 Task: Request reviews from specific collaborators or teams.
Action: Mouse moved to (1220, 70)
Screenshot: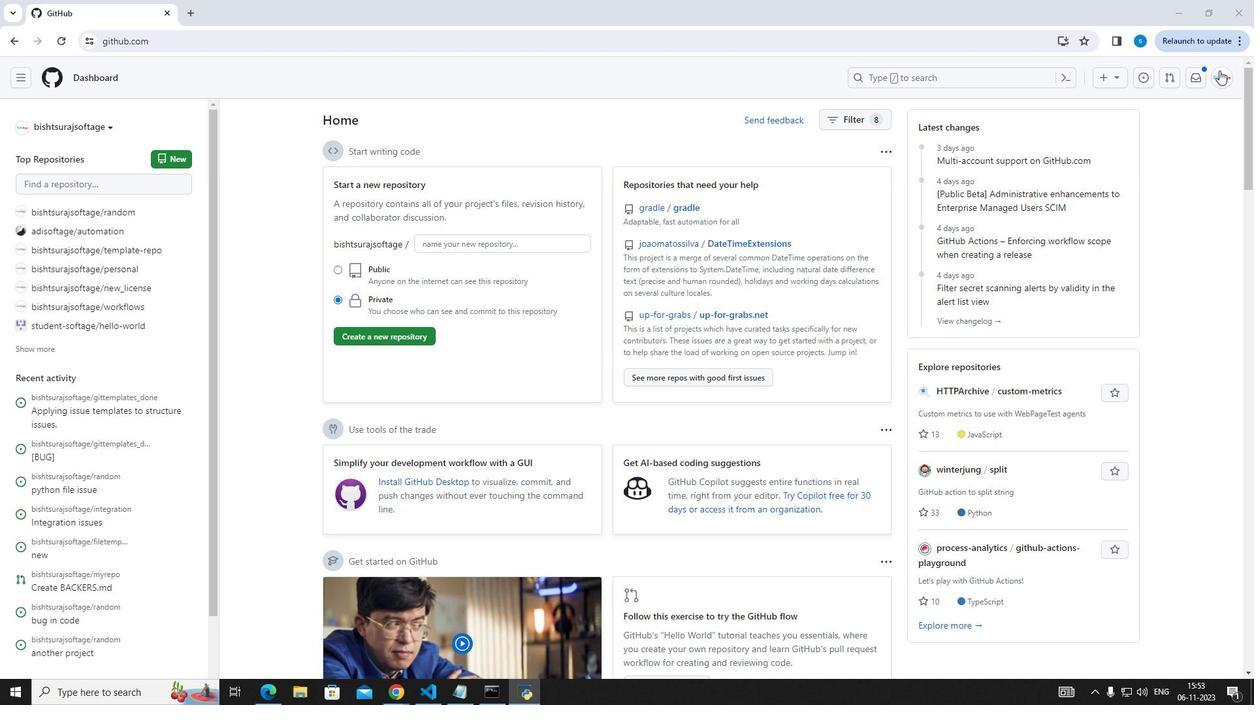
Action: Mouse pressed left at (1220, 70)
Screenshot: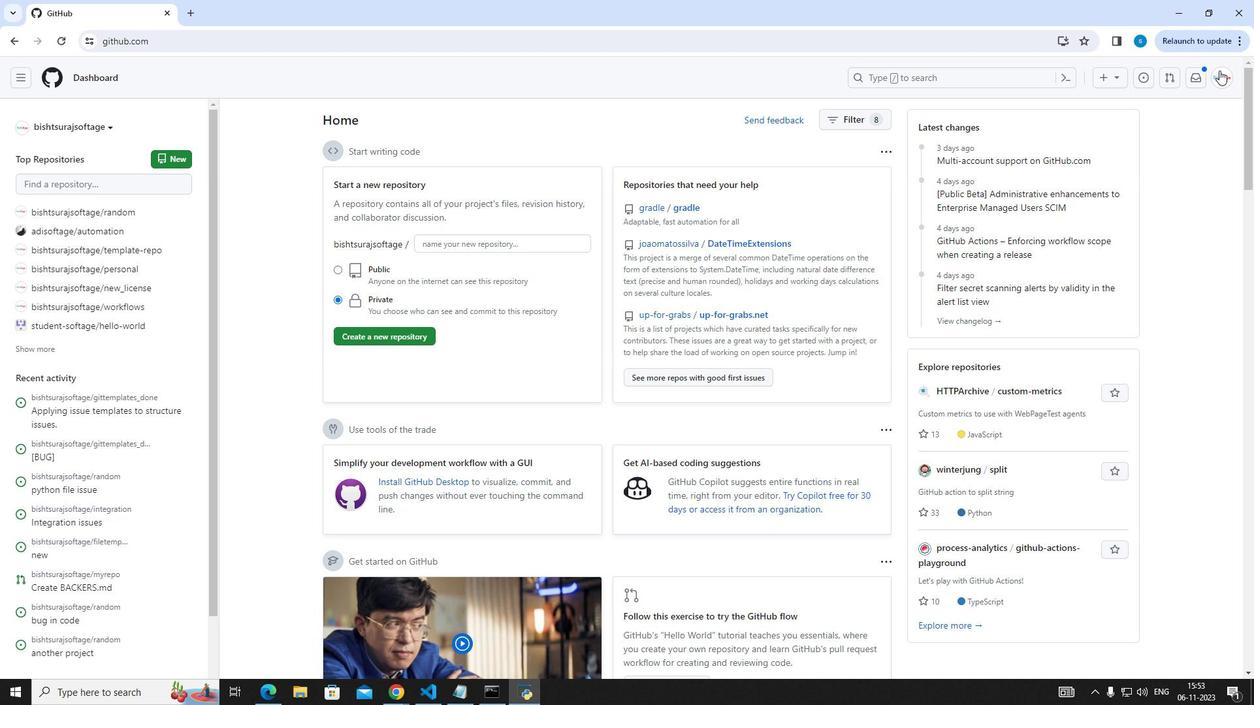 
Action: Mouse moved to (1173, 201)
Screenshot: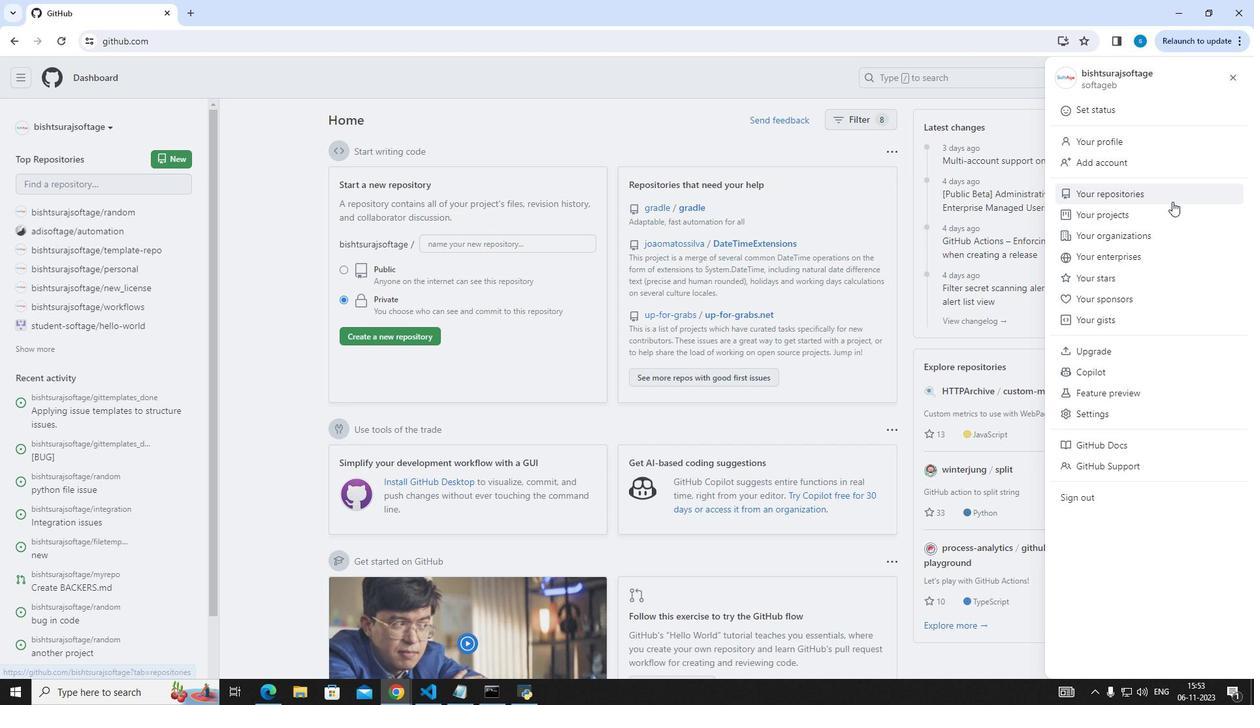 
Action: Mouse pressed left at (1173, 201)
Screenshot: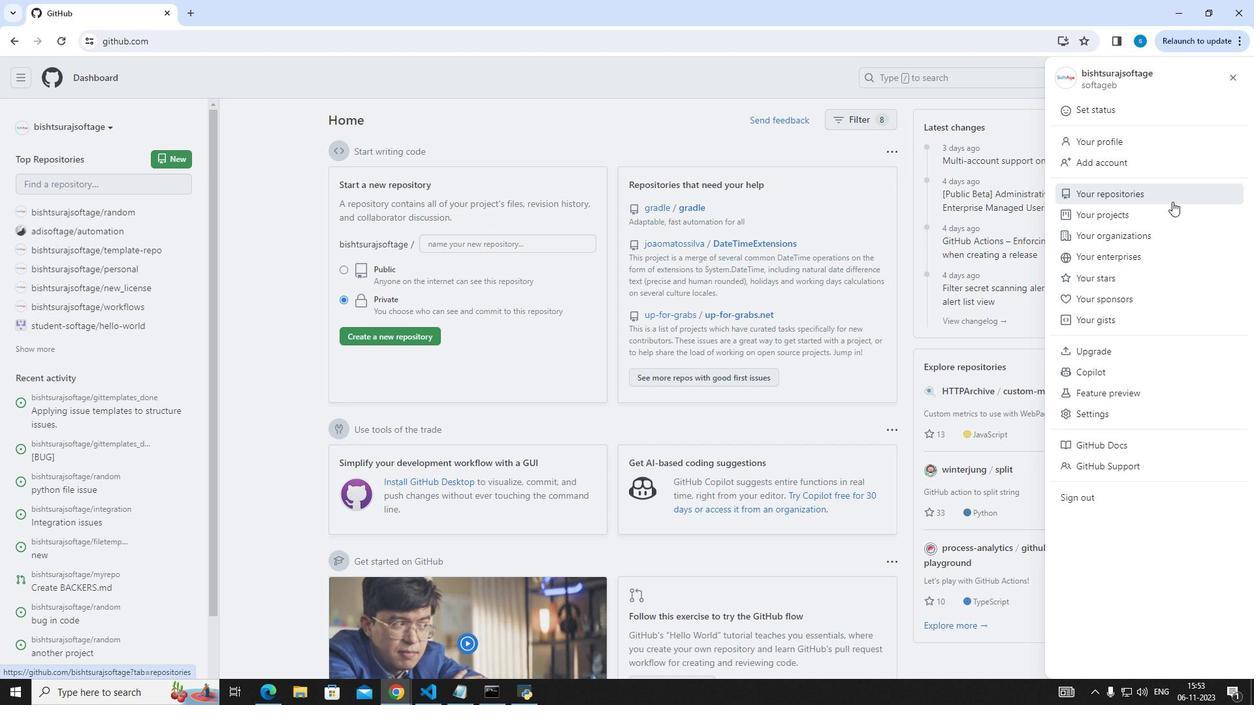 
Action: Mouse moved to (703, 318)
Screenshot: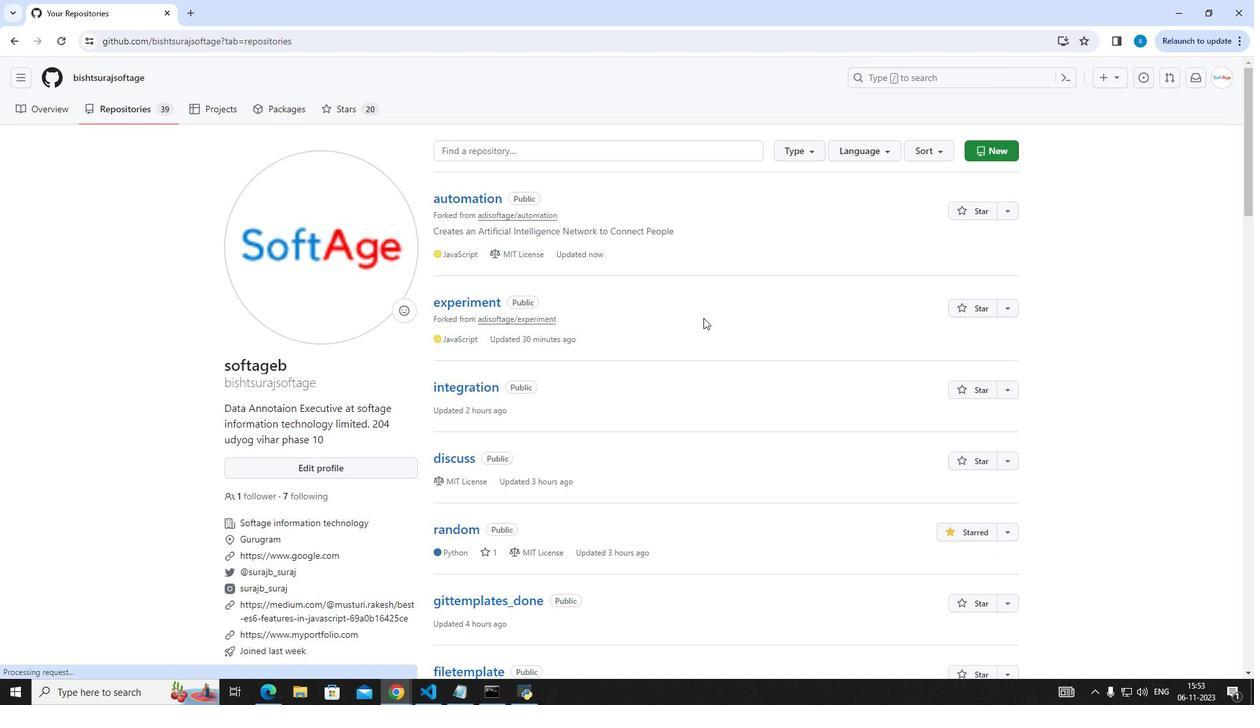 
Action: Mouse scrolled (703, 317) with delta (0, 0)
Screenshot: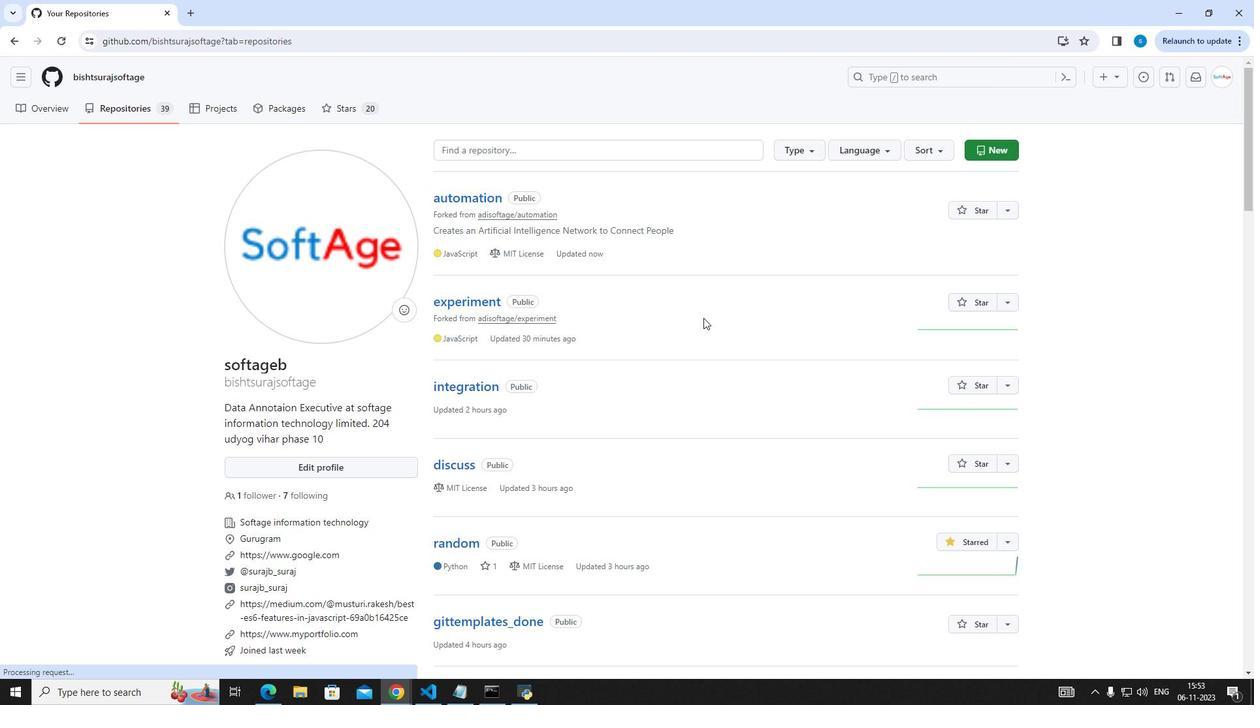 
Action: Mouse scrolled (703, 317) with delta (0, 0)
Screenshot: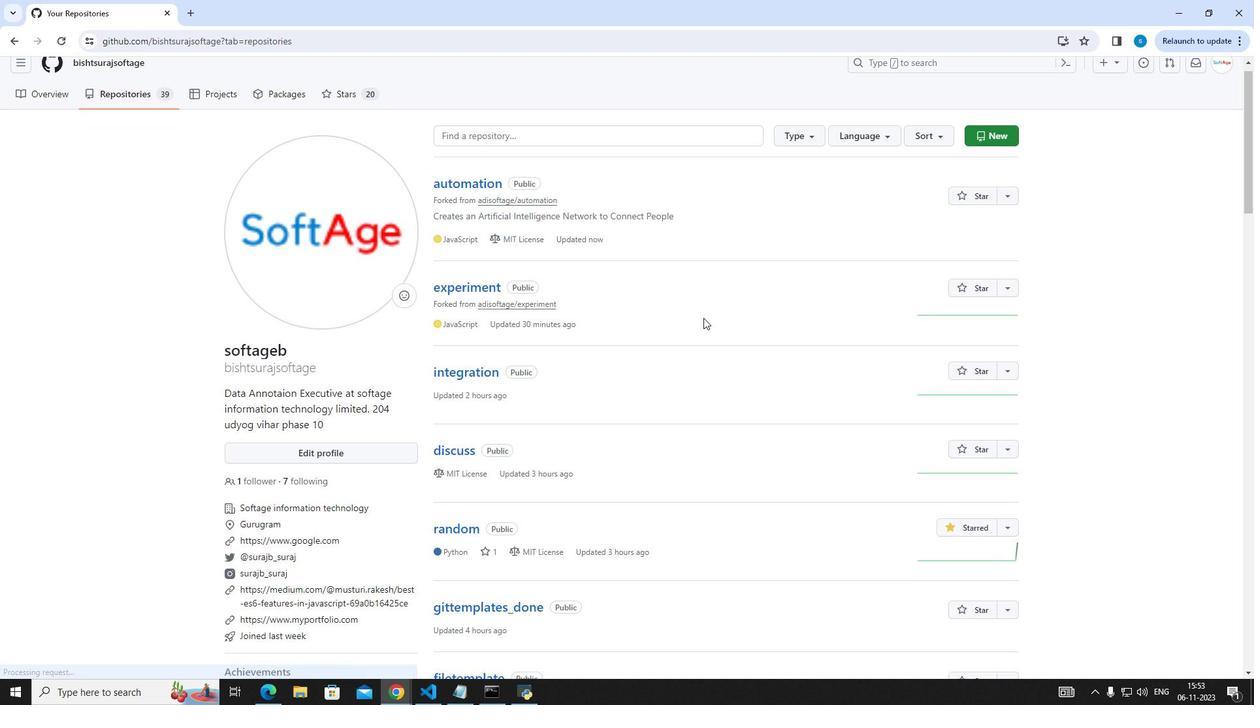 
Action: Mouse scrolled (703, 318) with delta (0, 0)
Screenshot: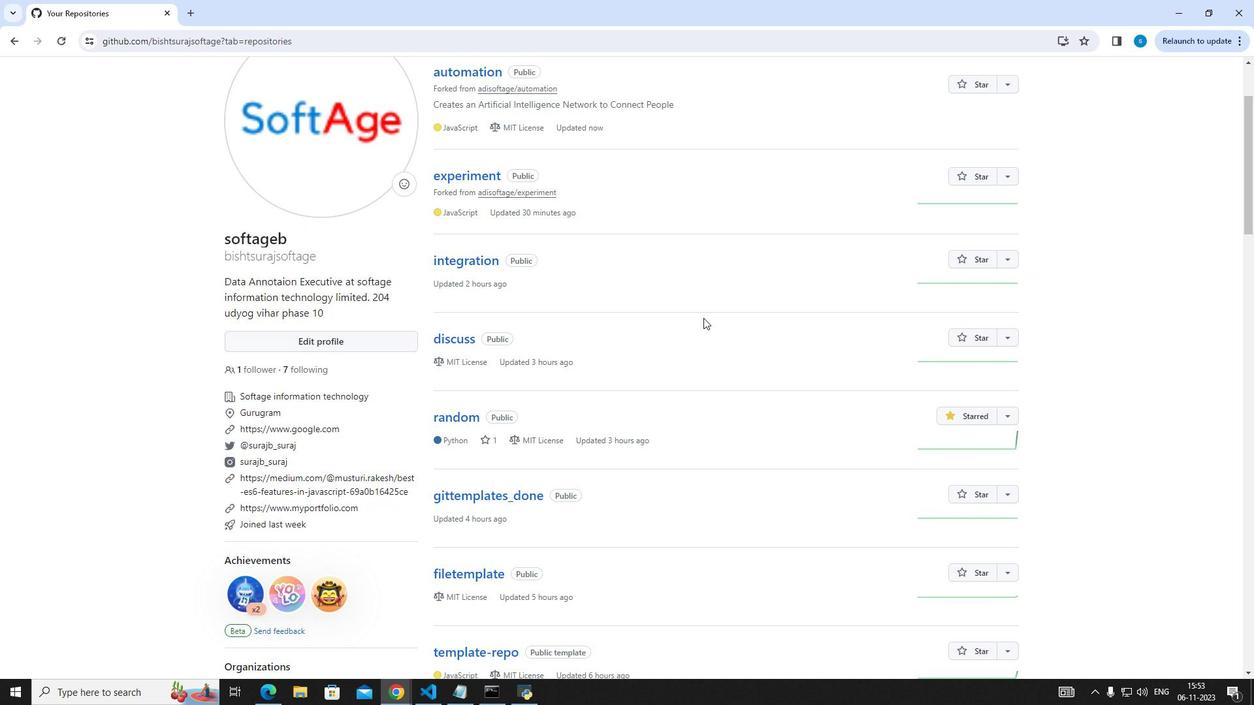 
Action: Mouse scrolled (703, 318) with delta (0, 0)
Screenshot: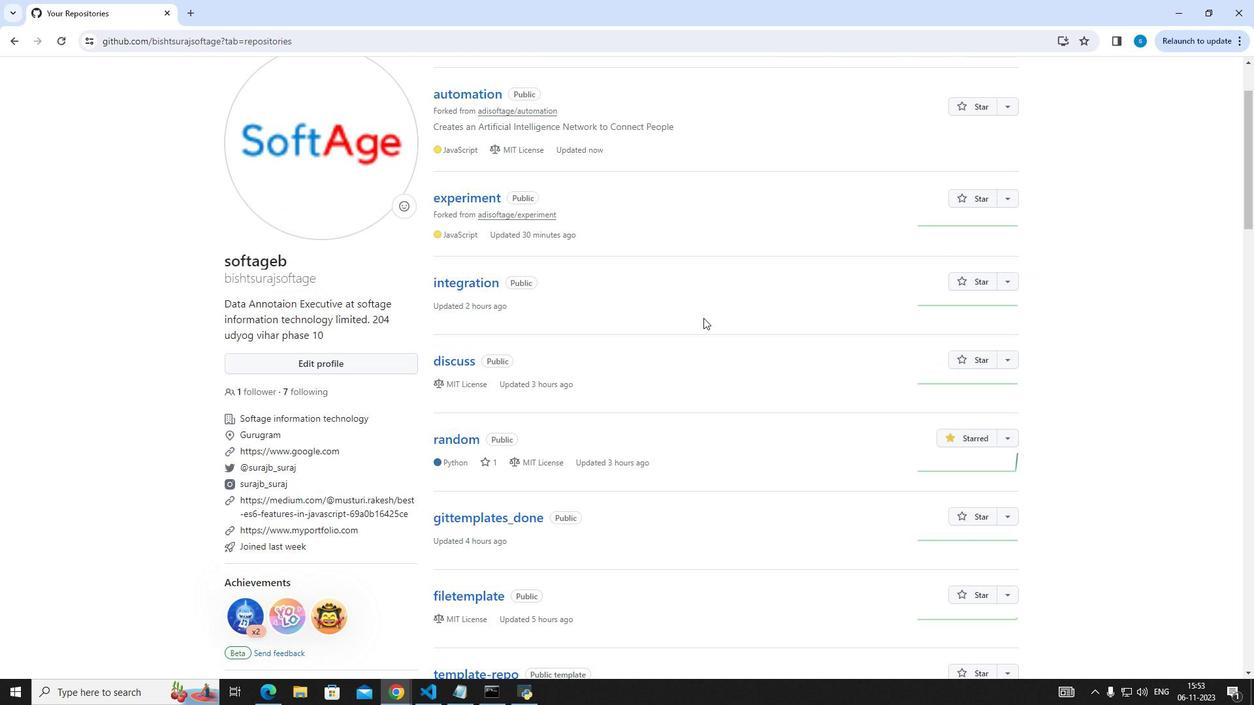 
Action: Mouse scrolled (703, 318) with delta (0, 0)
Screenshot: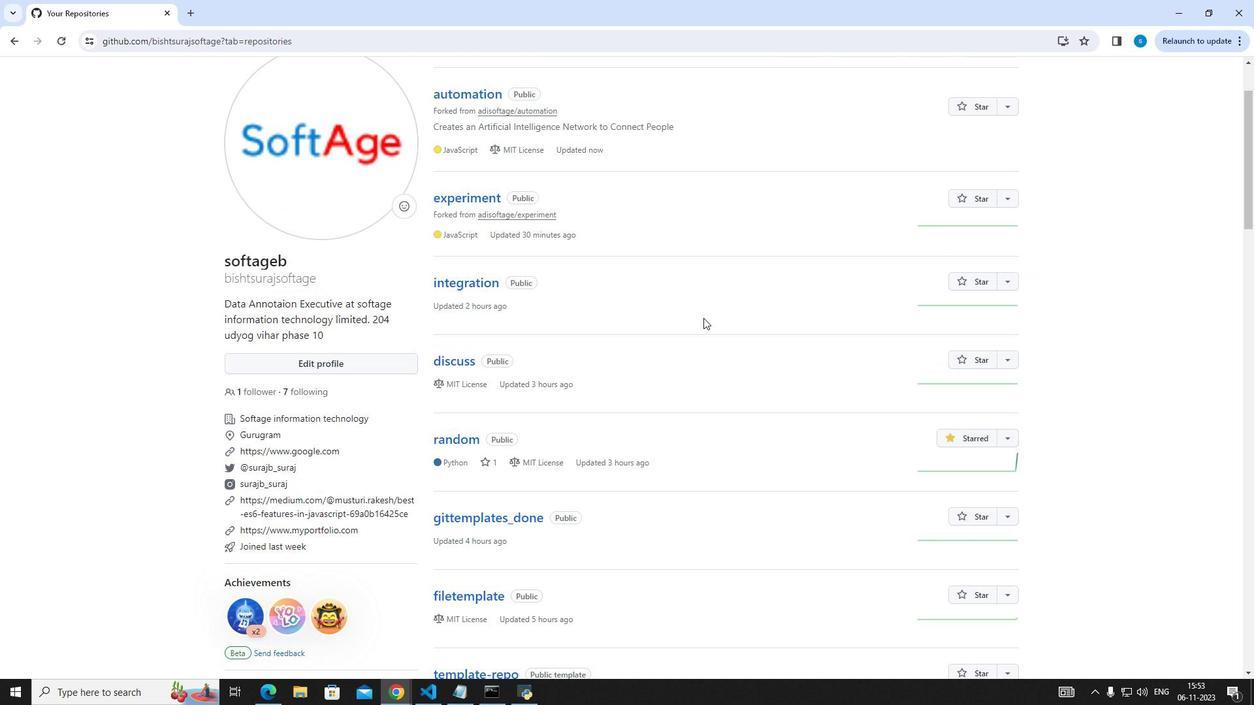 
Action: Mouse moved to (441, 195)
Screenshot: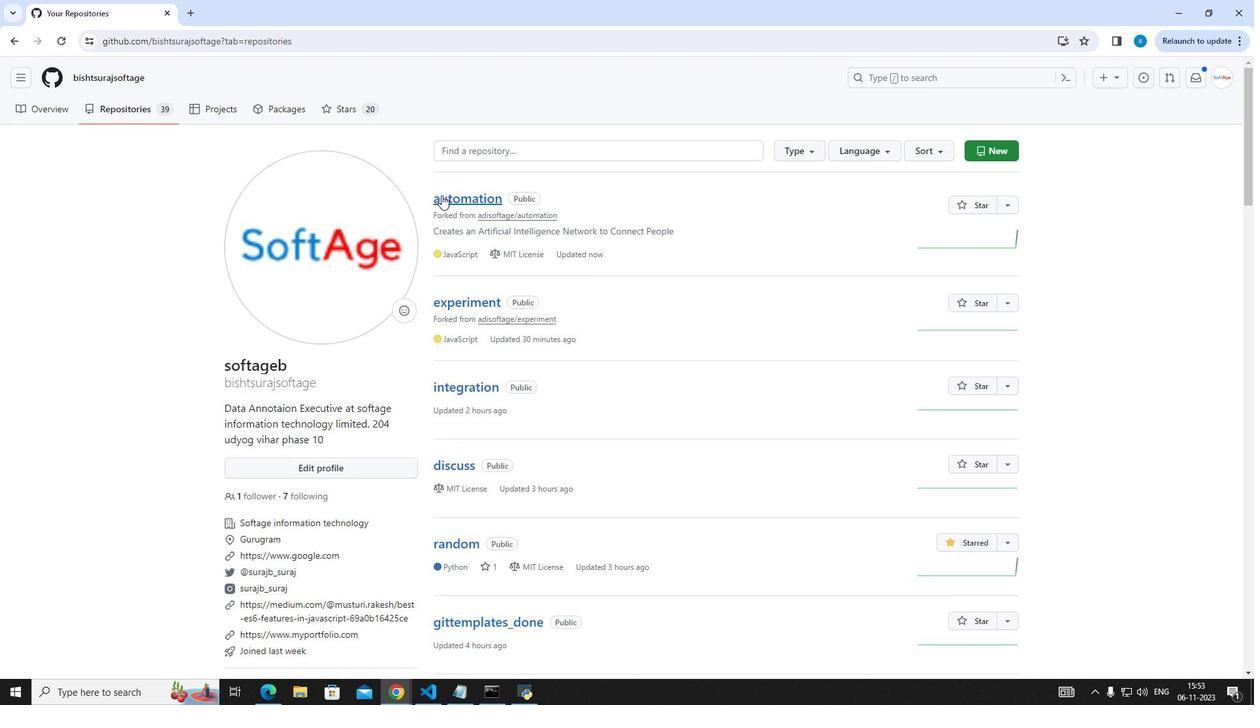 
Action: Mouse pressed left at (441, 195)
Screenshot: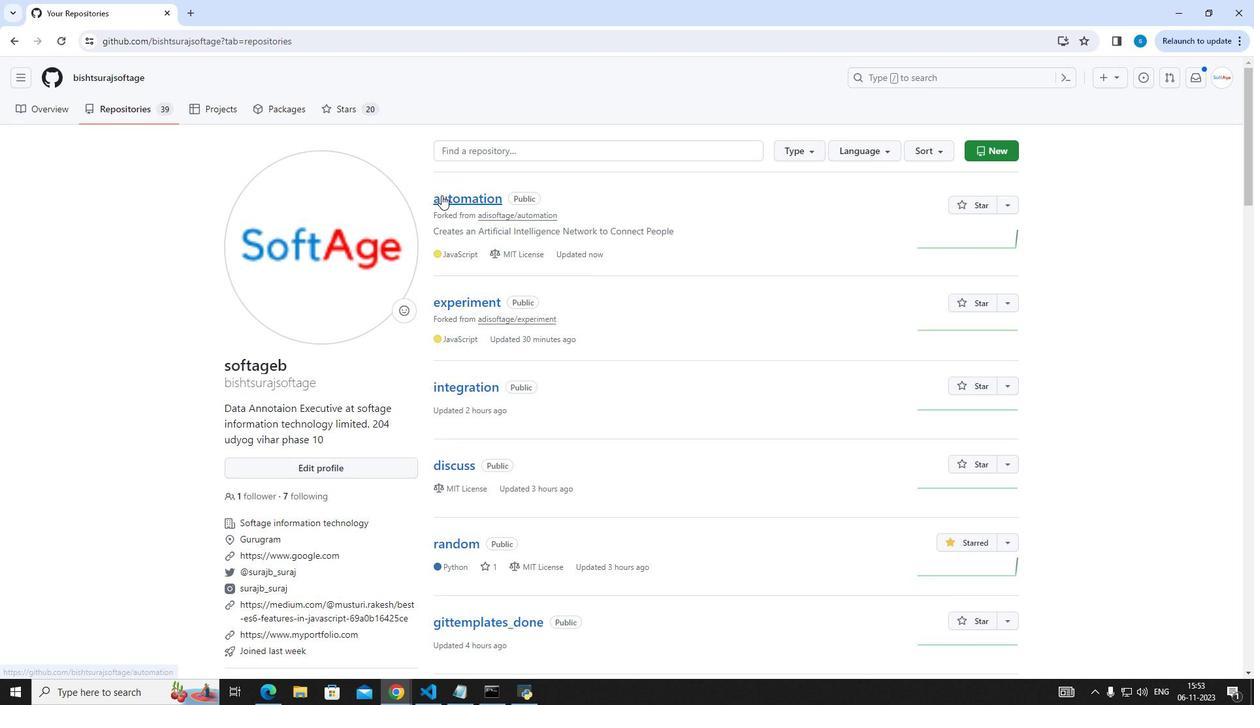 
Action: Mouse moved to (314, 203)
Screenshot: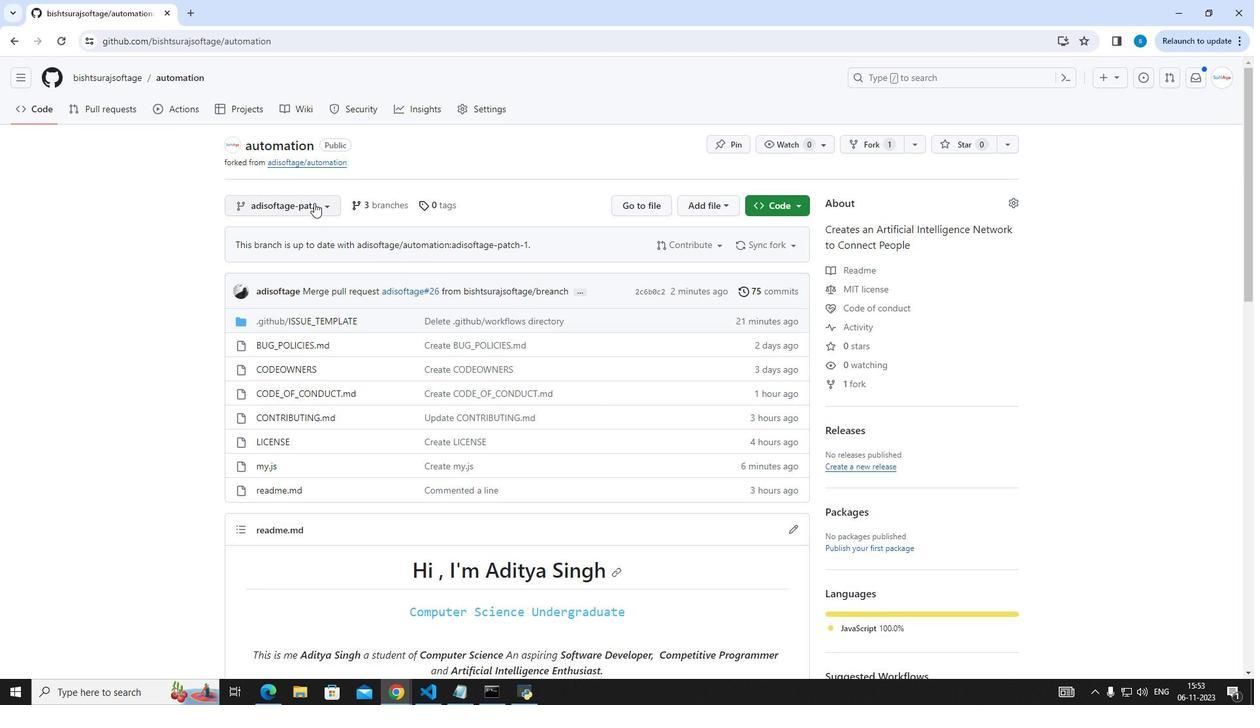 
Action: Mouse pressed left at (314, 203)
Screenshot: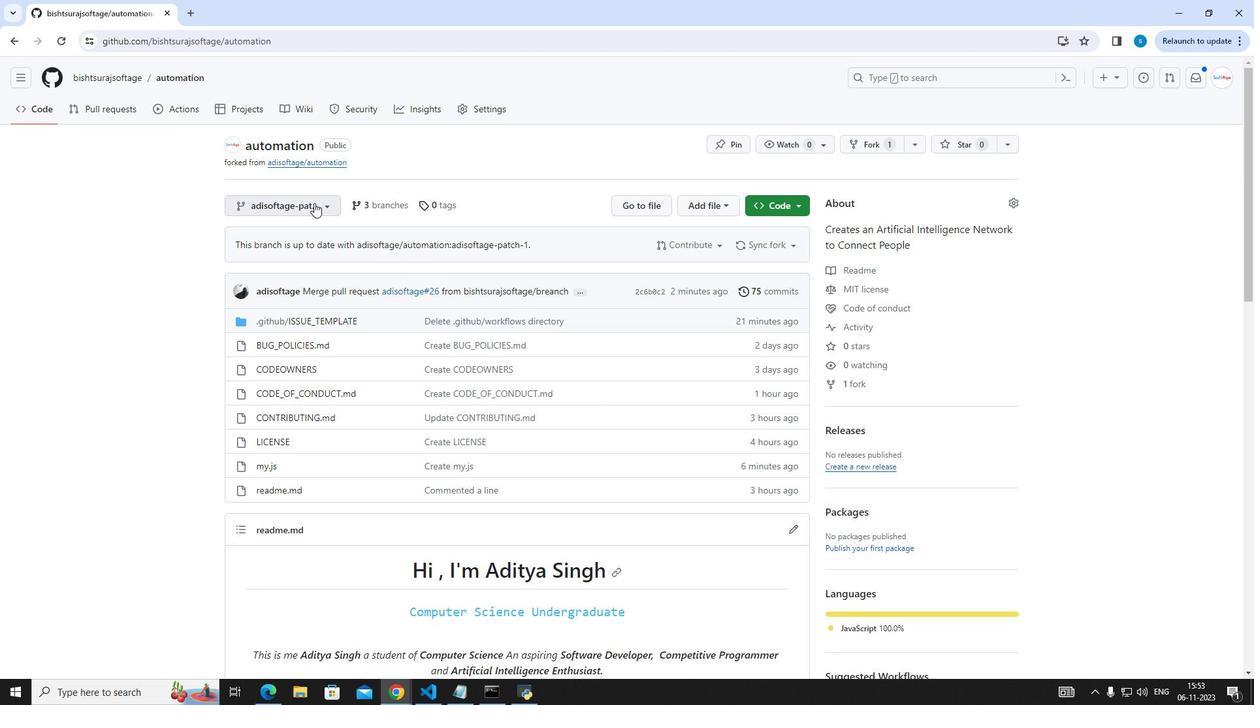 
Action: Mouse moved to (313, 273)
Screenshot: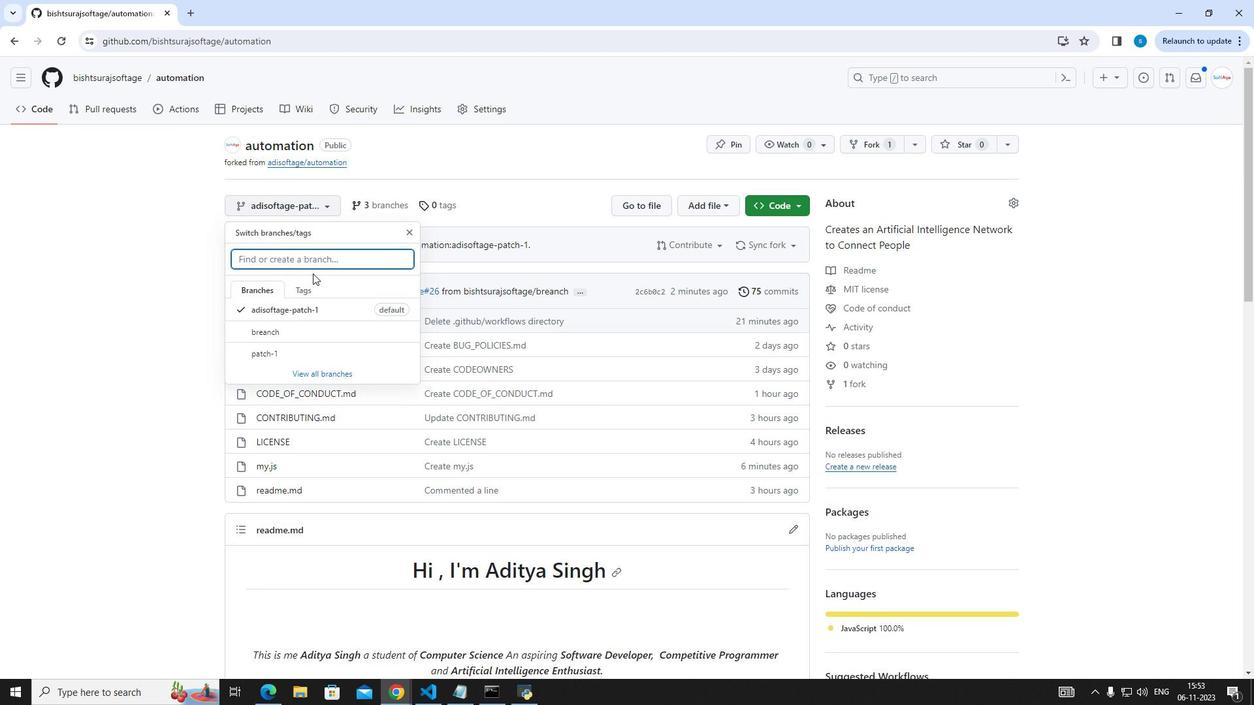 
Action: Key pressed new
Screenshot: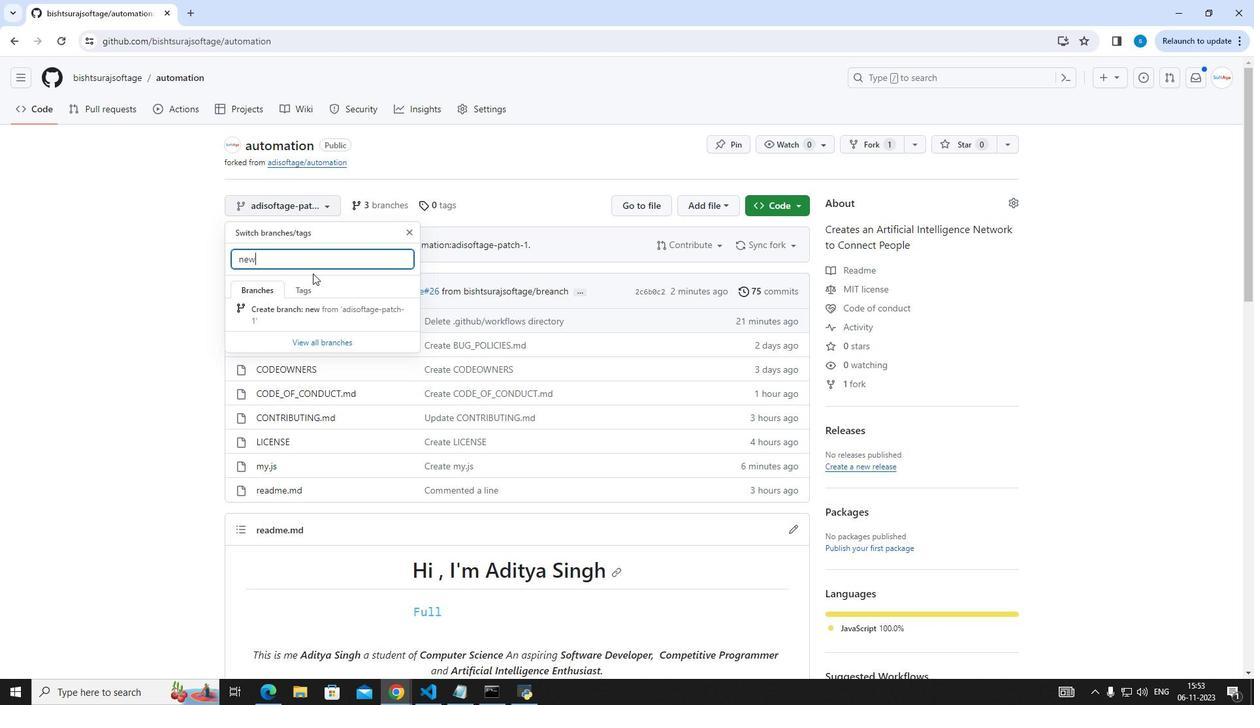 
Action: Mouse moved to (271, 306)
Screenshot: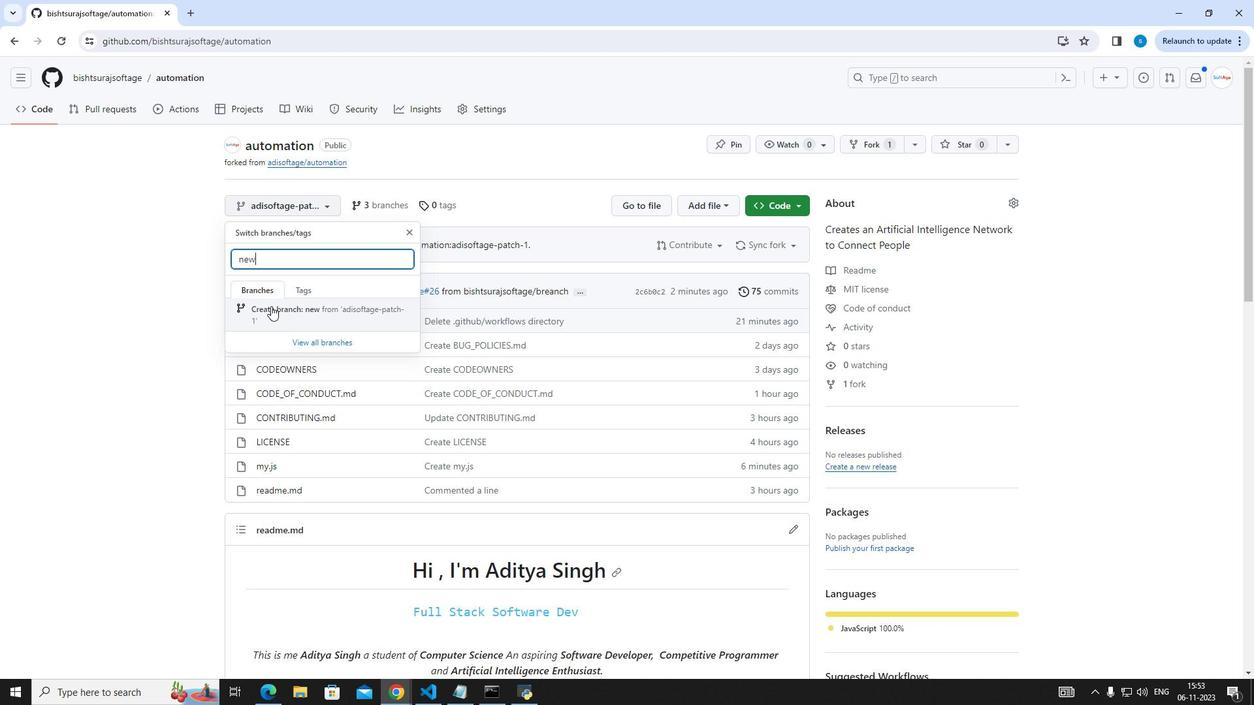 
Action: Mouse pressed left at (271, 306)
Screenshot: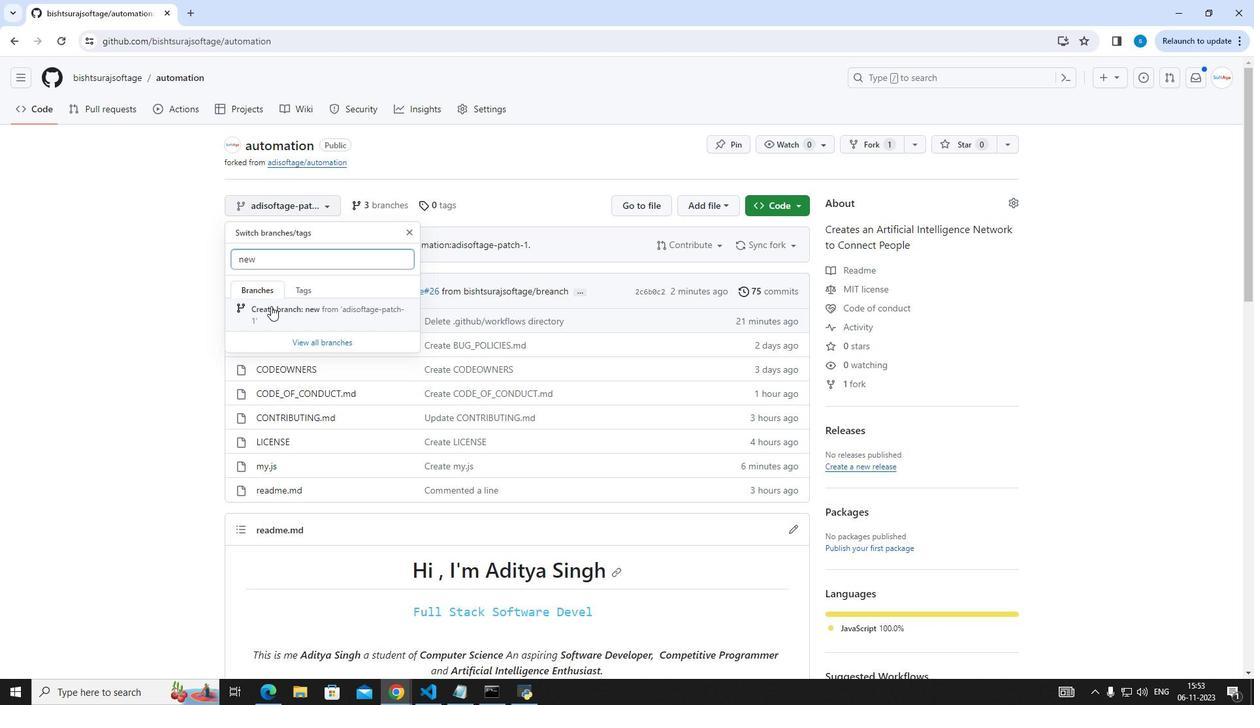 
Action: Mouse moved to (263, 509)
Screenshot: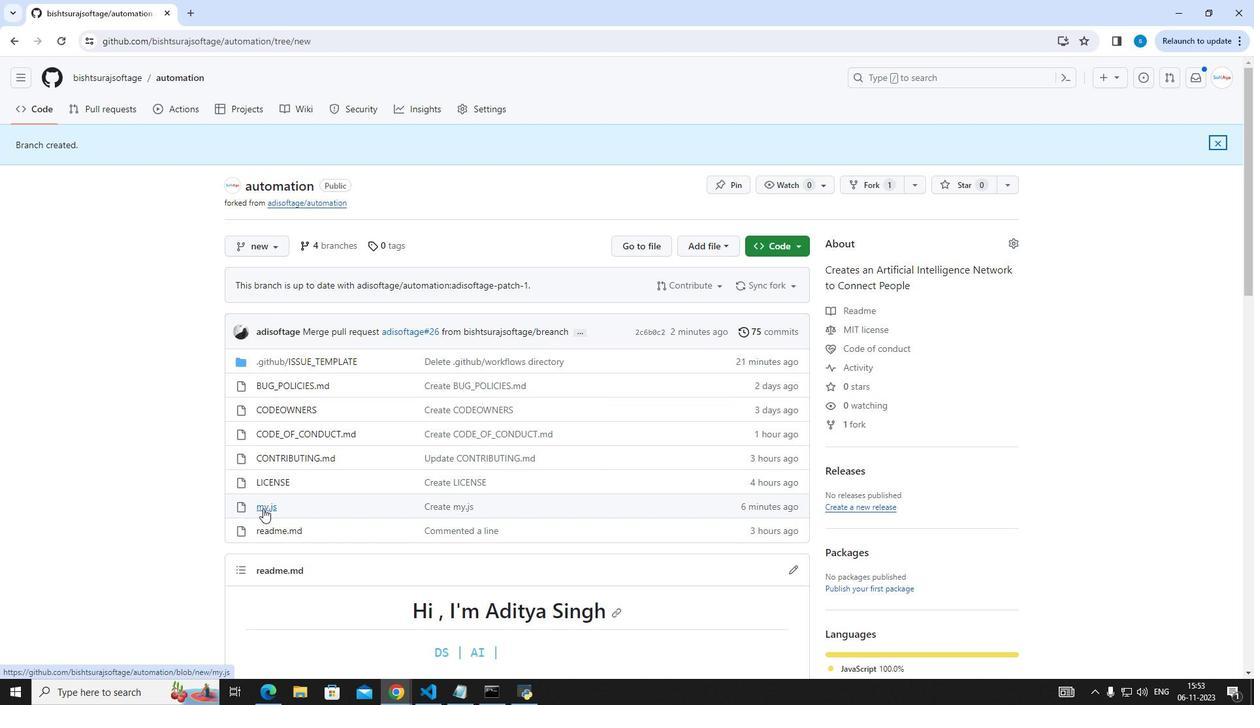 
Action: Mouse pressed left at (263, 509)
Screenshot: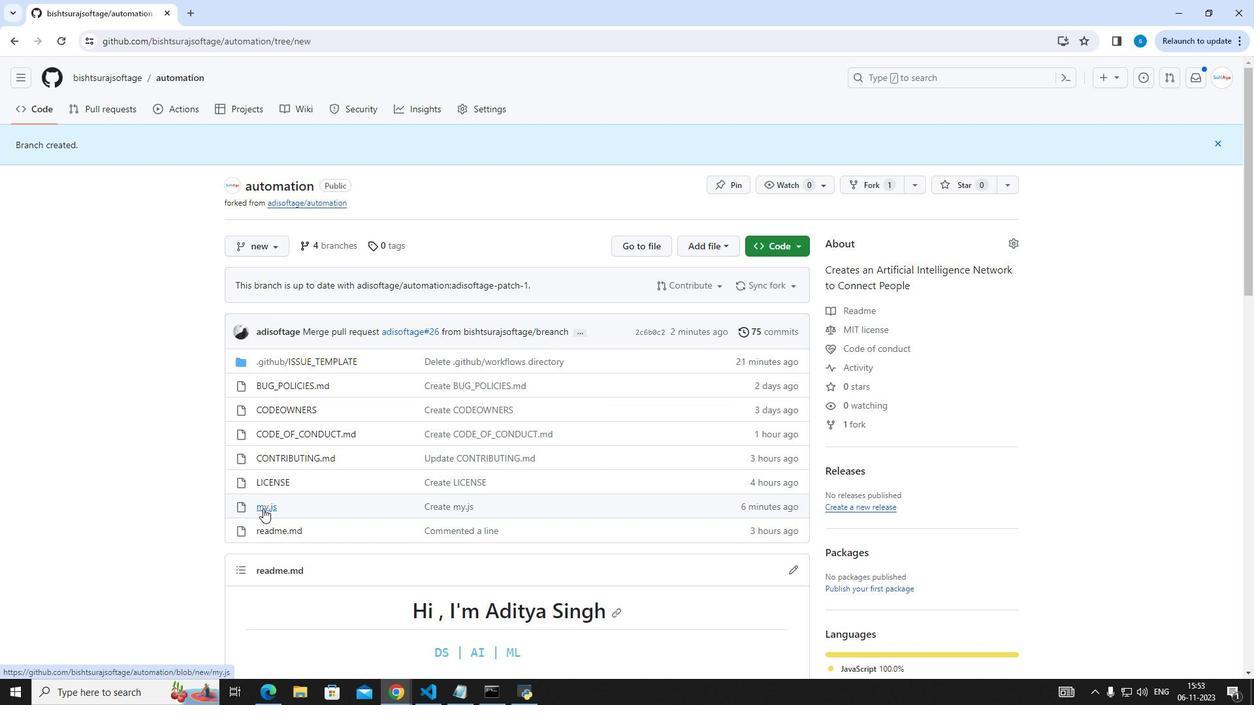 
Action: Mouse moved to (1174, 222)
Screenshot: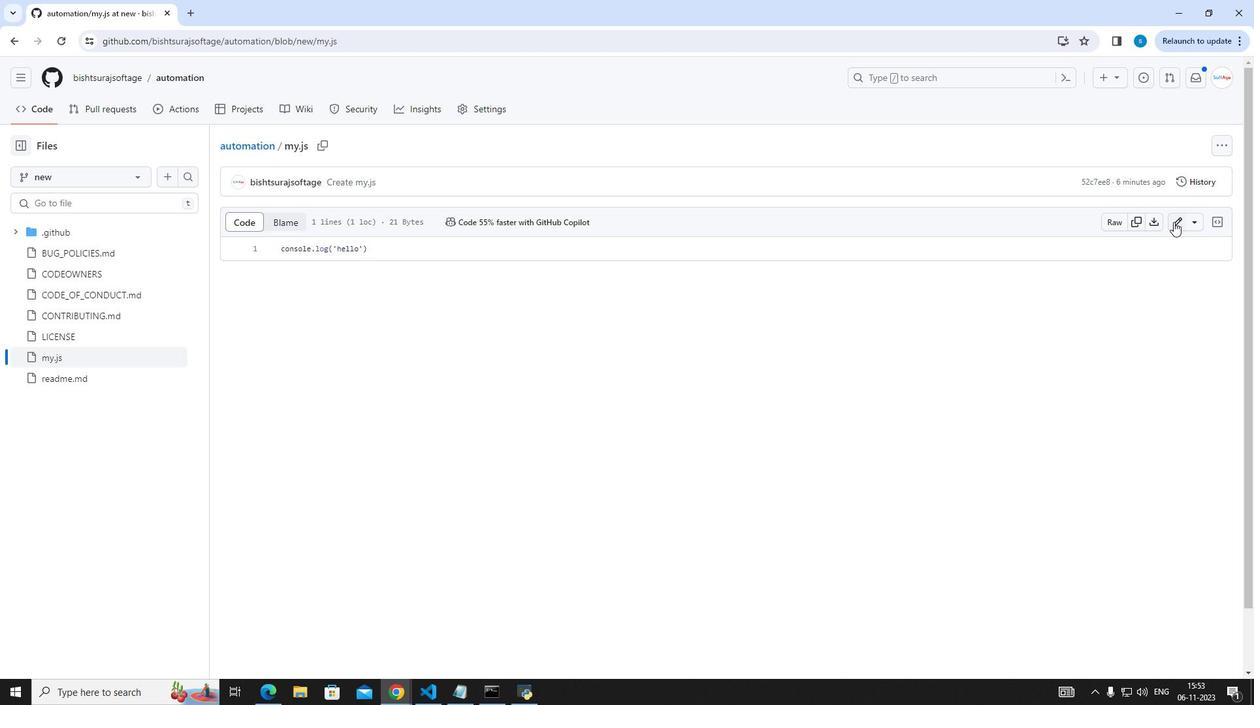 
Action: Mouse pressed left at (1174, 222)
Screenshot: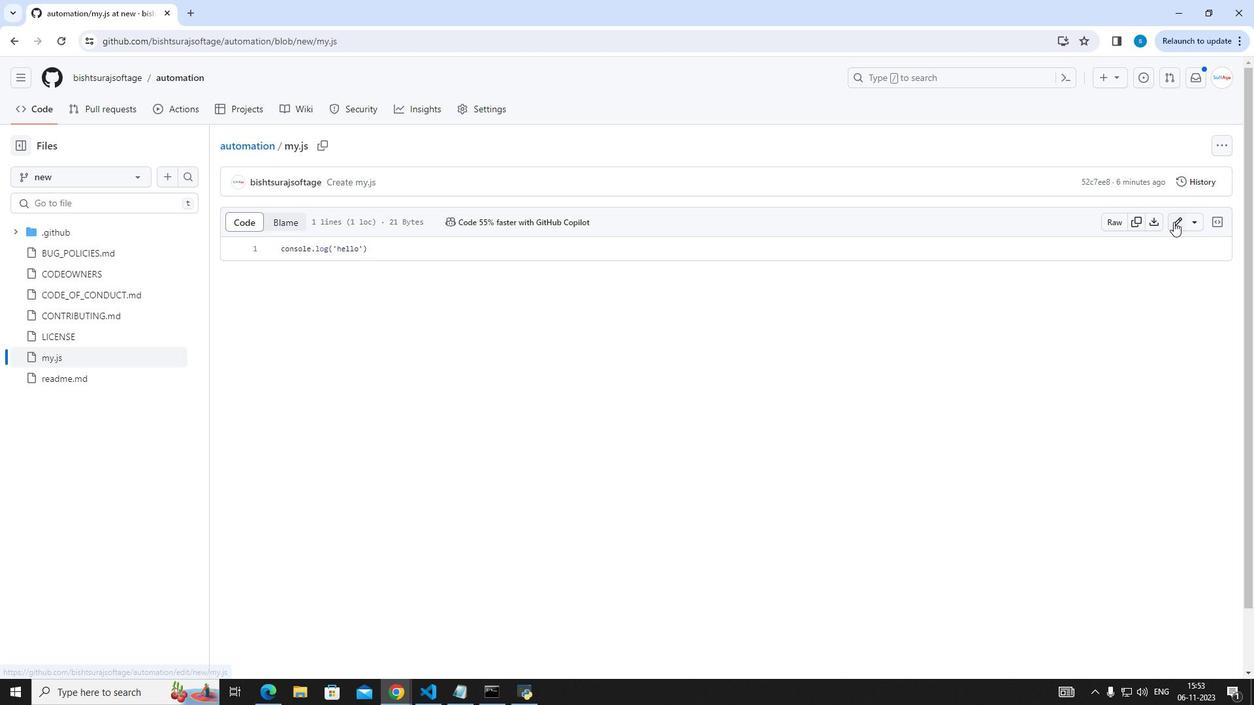 
Action: Mouse moved to (751, 339)
Screenshot: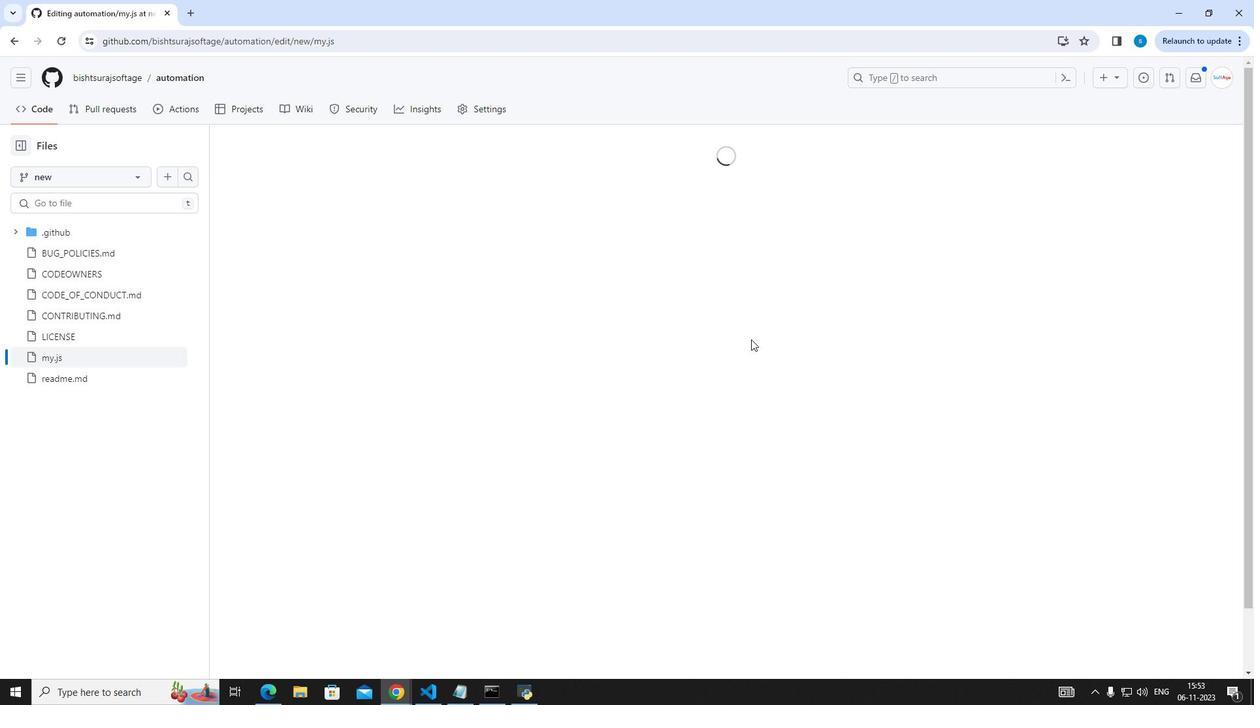 
Action: Key pressed <Key.down>console.log<Key.shift_r>('created<Key.space>nw<Key.backspace>ew<Key.space>bramch'<Key.shift_r>)
Screenshot: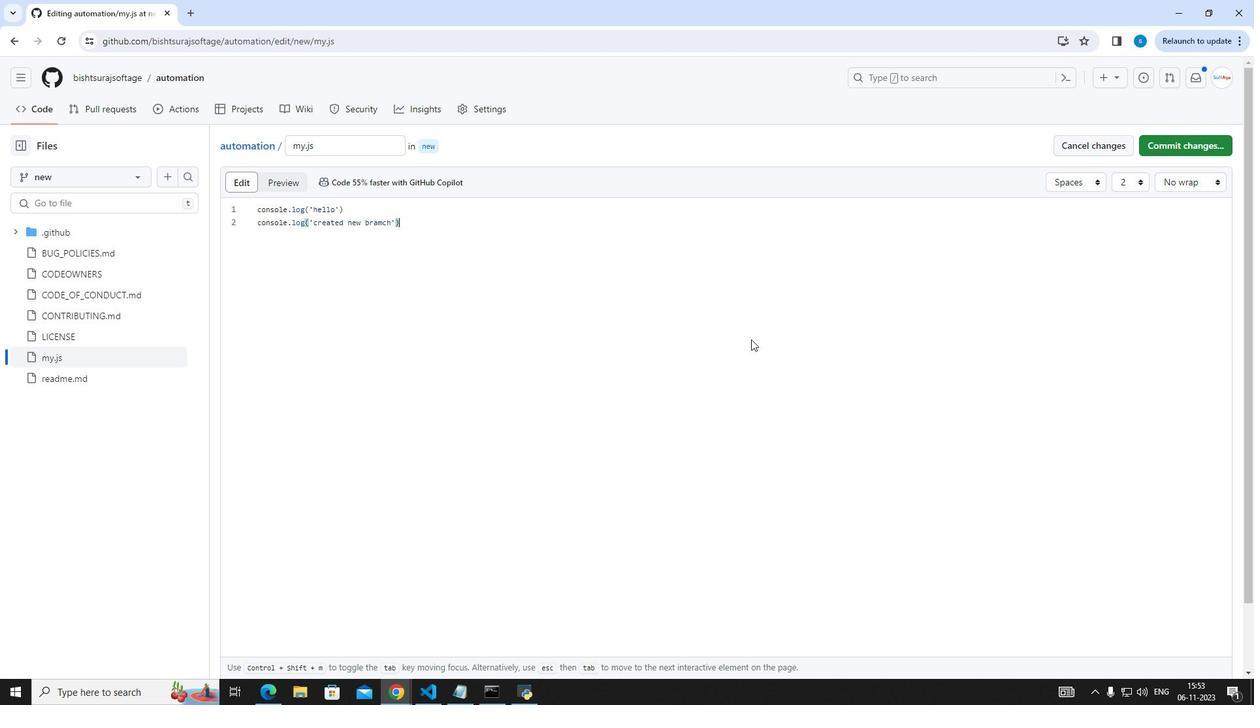 
Action: Mouse moved to (1179, 135)
Screenshot: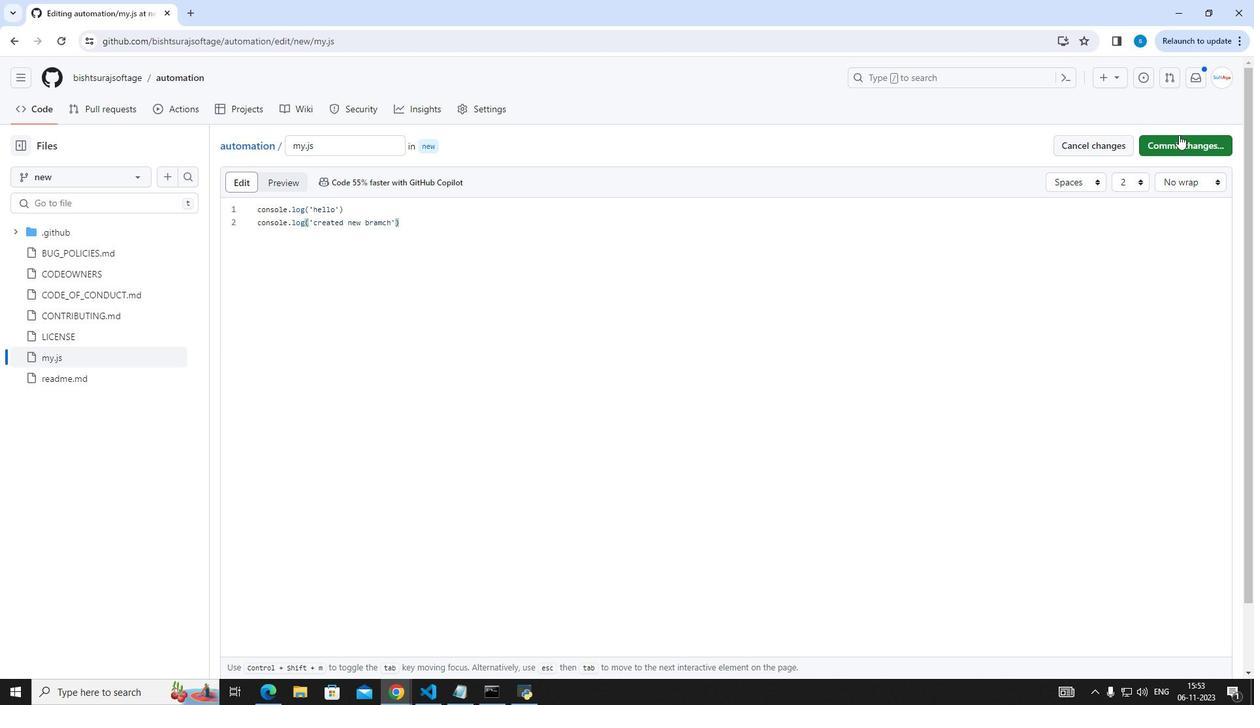 
Action: Mouse pressed left at (1179, 135)
Screenshot: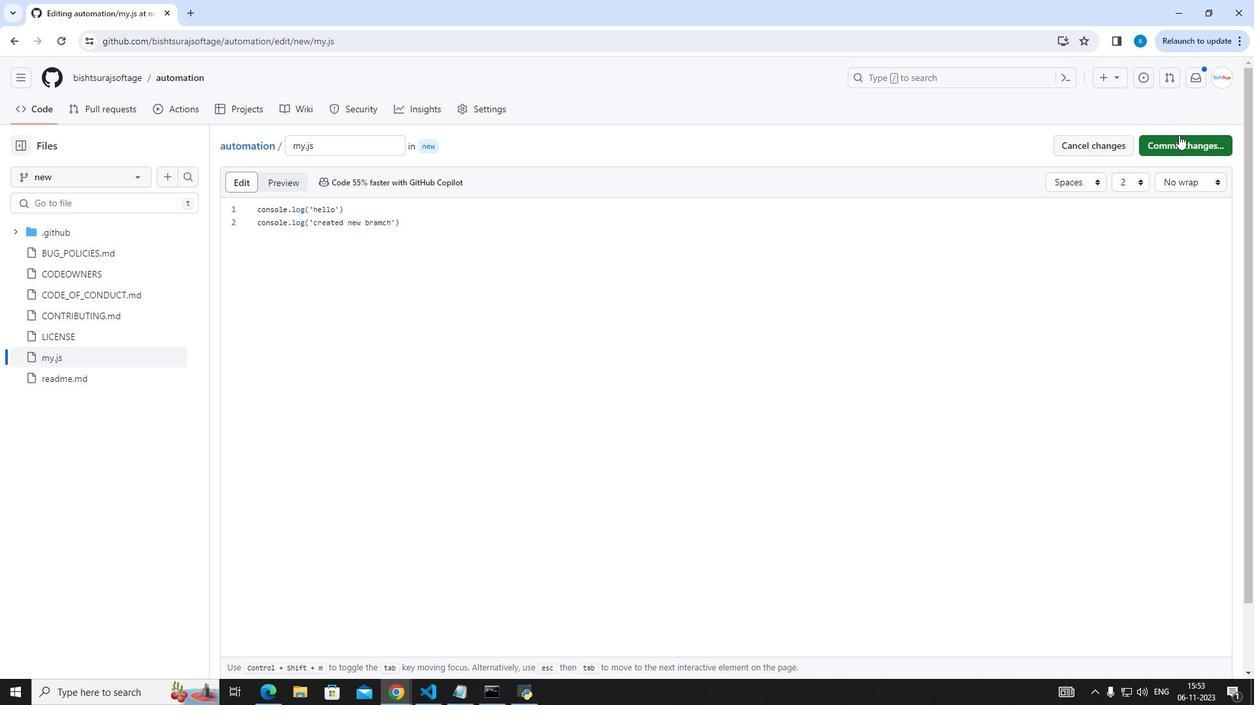 
Action: Mouse moved to (743, 506)
Screenshot: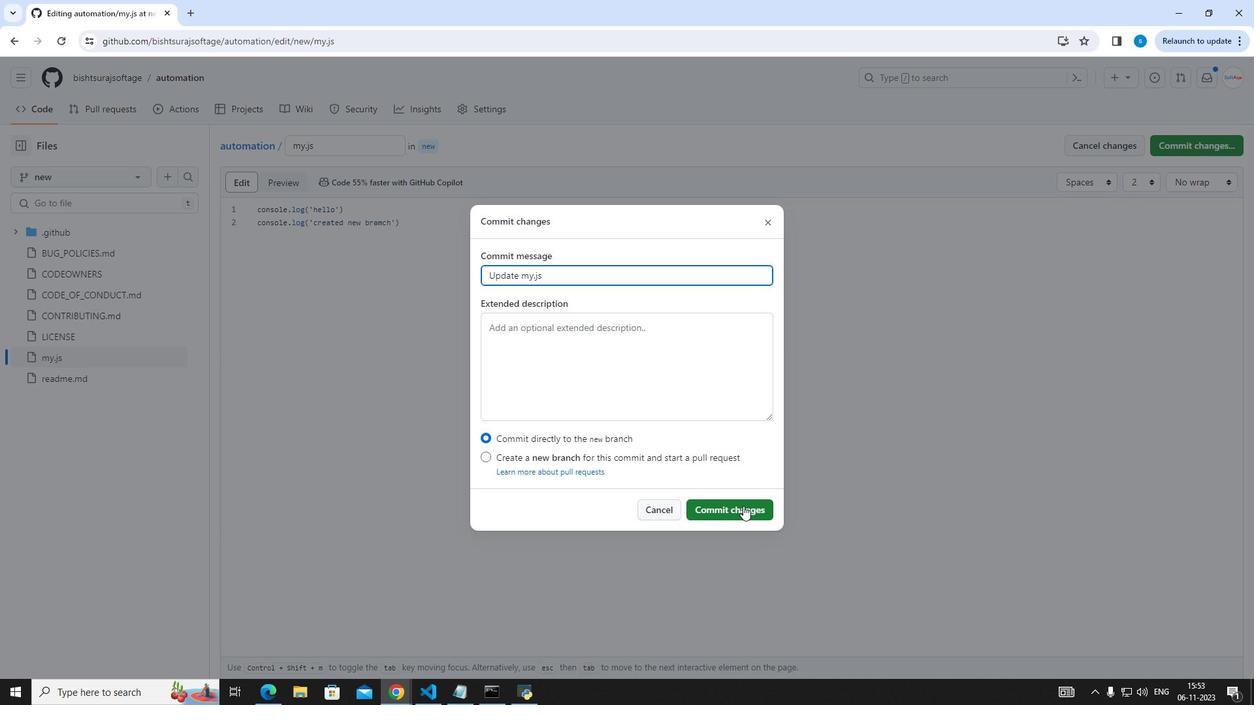 
Action: Mouse pressed left at (743, 506)
Screenshot: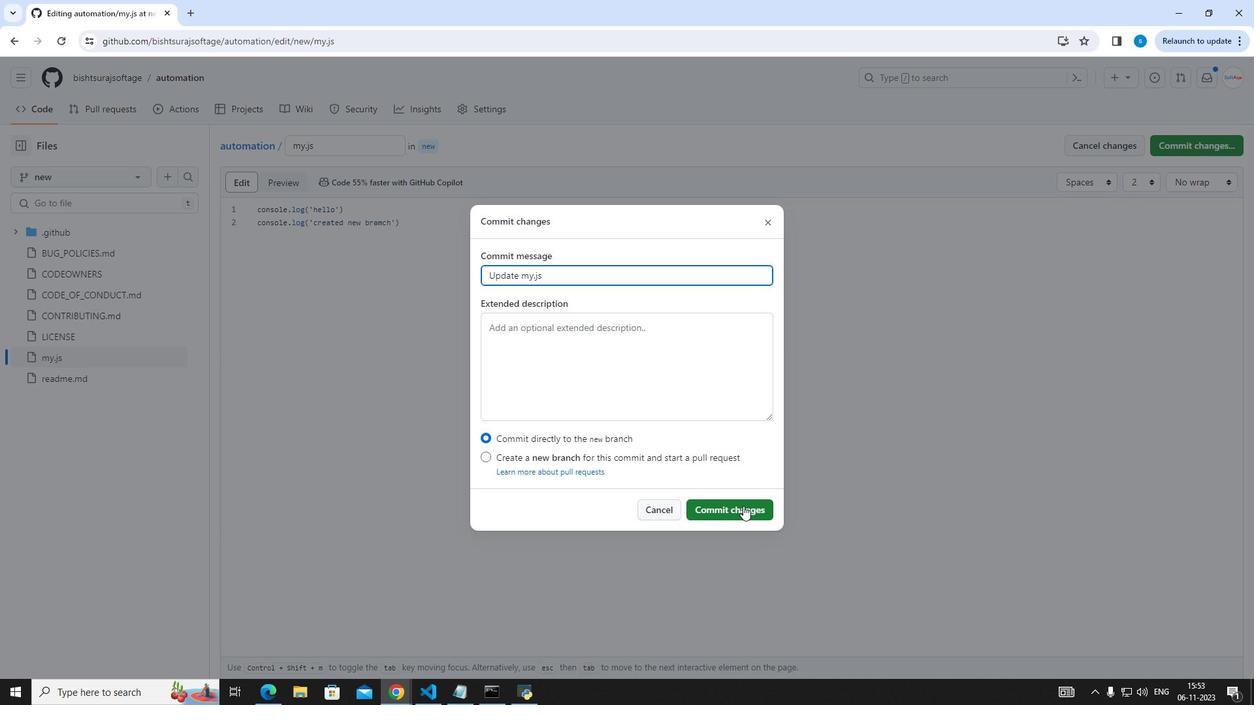 
Action: Mouse moved to (42, 107)
Screenshot: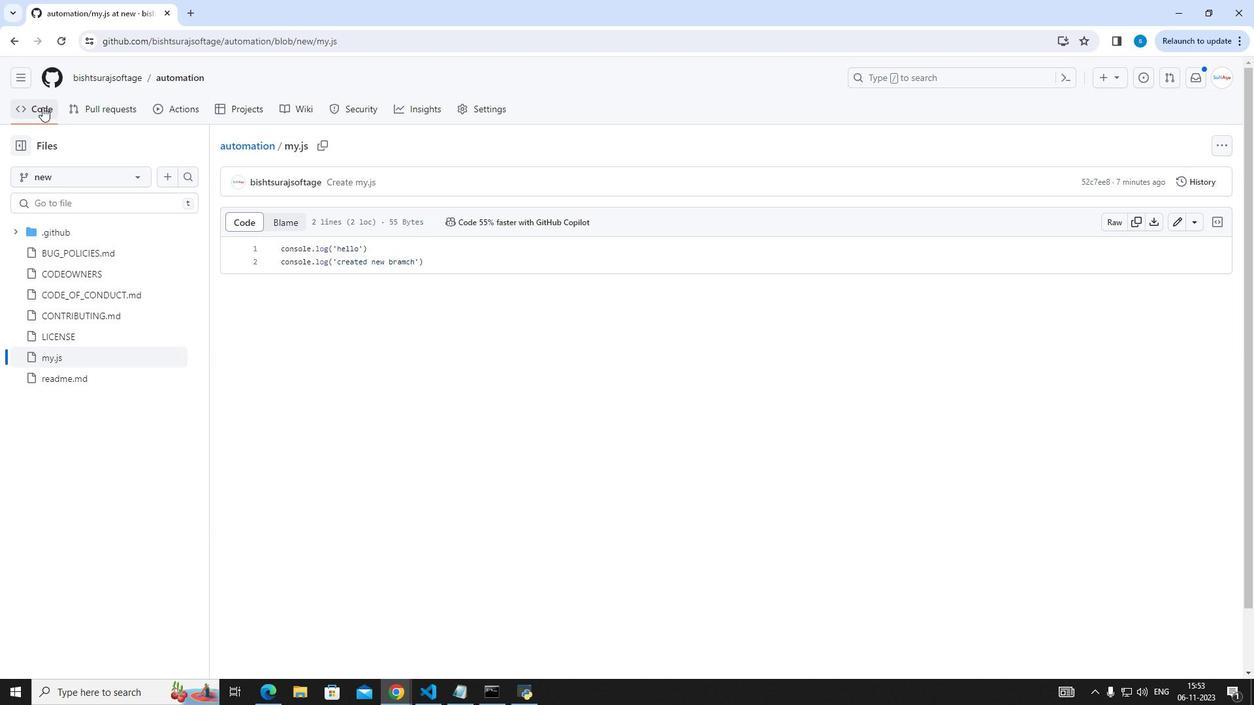 
Action: Mouse pressed left at (42, 107)
Screenshot: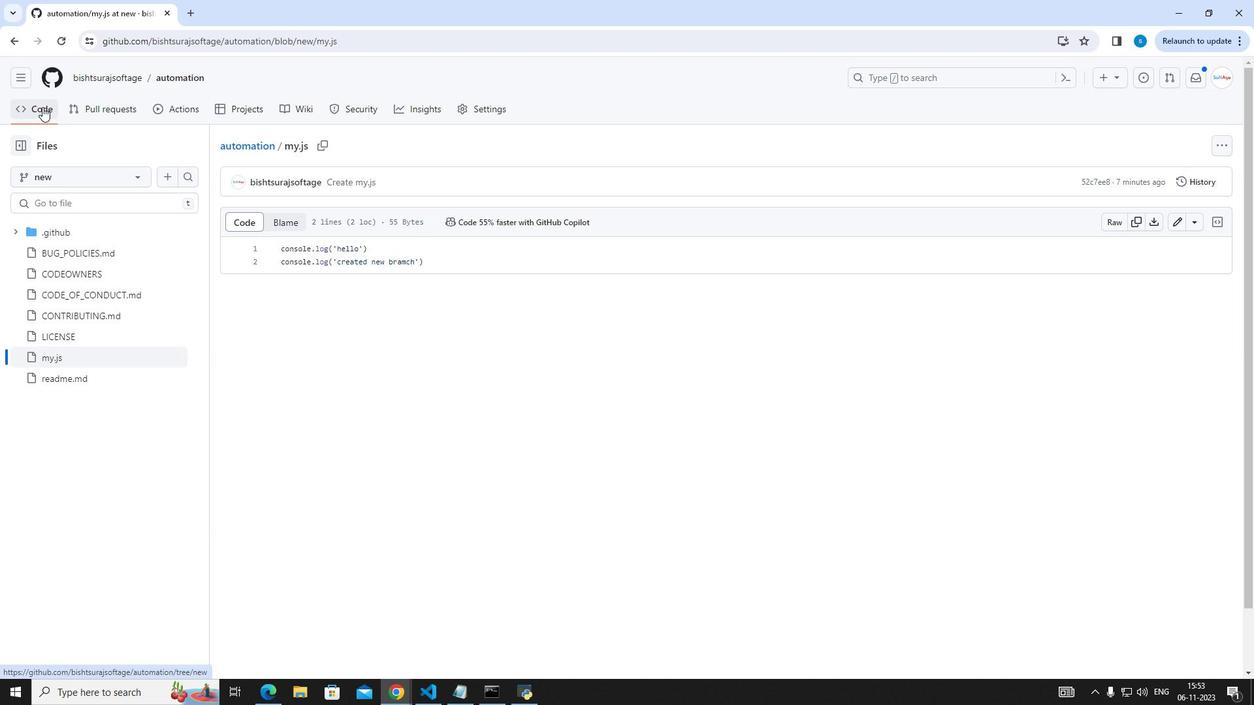 
Action: Mouse moved to (771, 219)
Screenshot: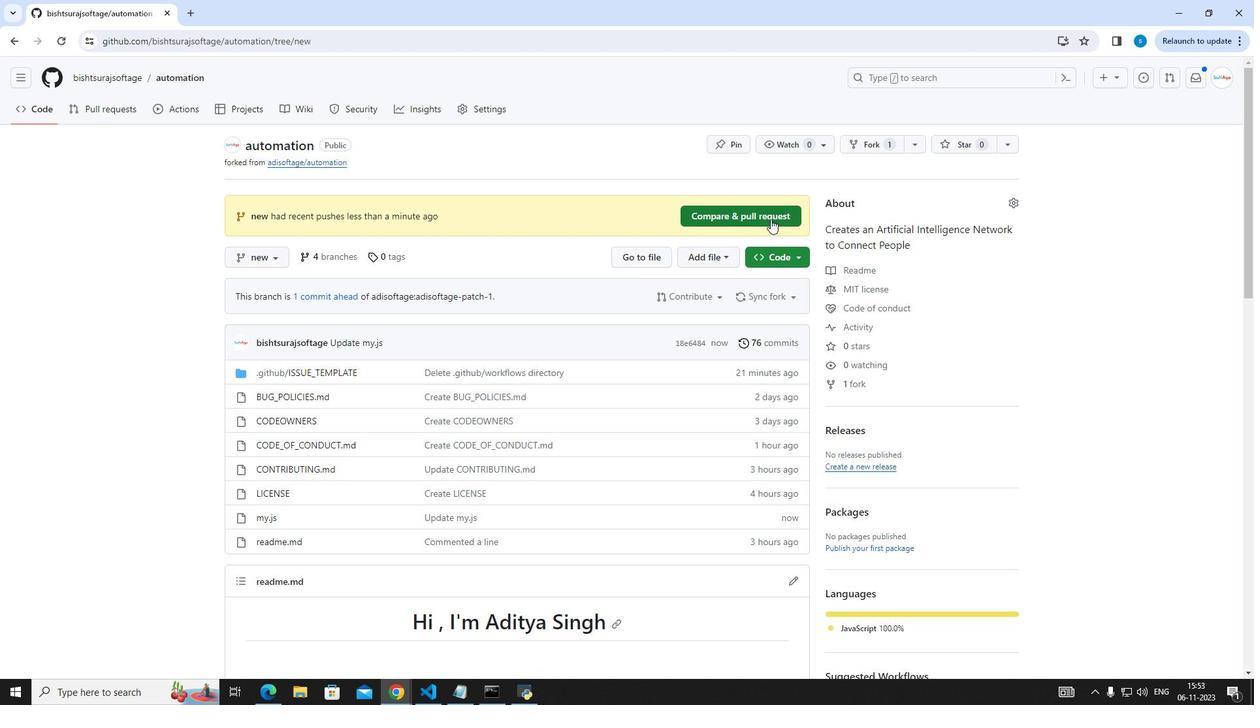 
Action: Mouse pressed left at (771, 219)
Screenshot: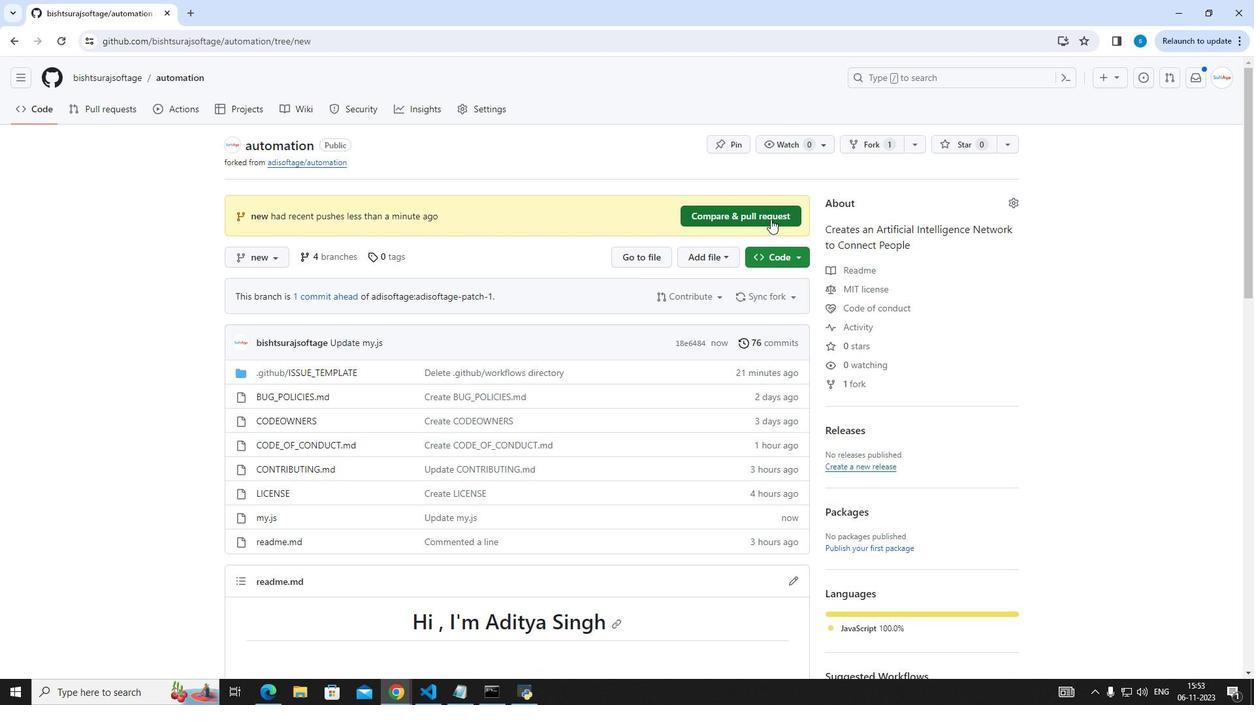 
Action: Mouse moved to (715, 543)
Screenshot: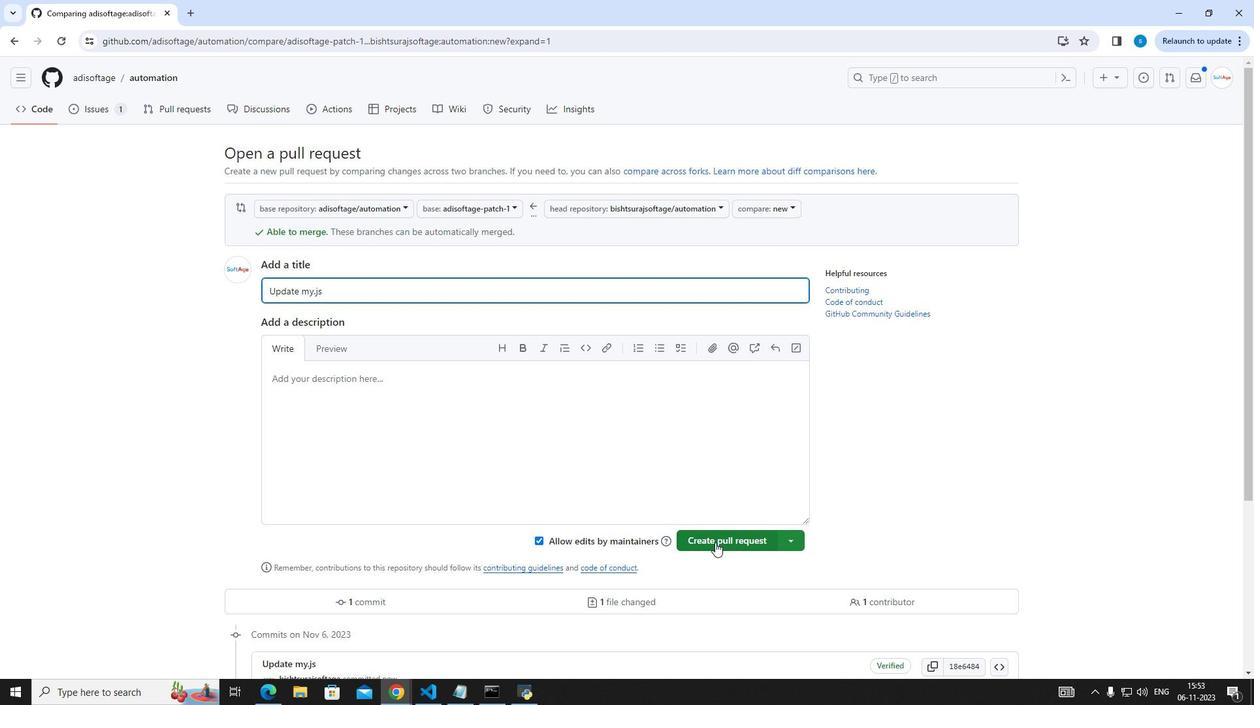 
Action: Mouse pressed left at (715, 543)
Screenshot: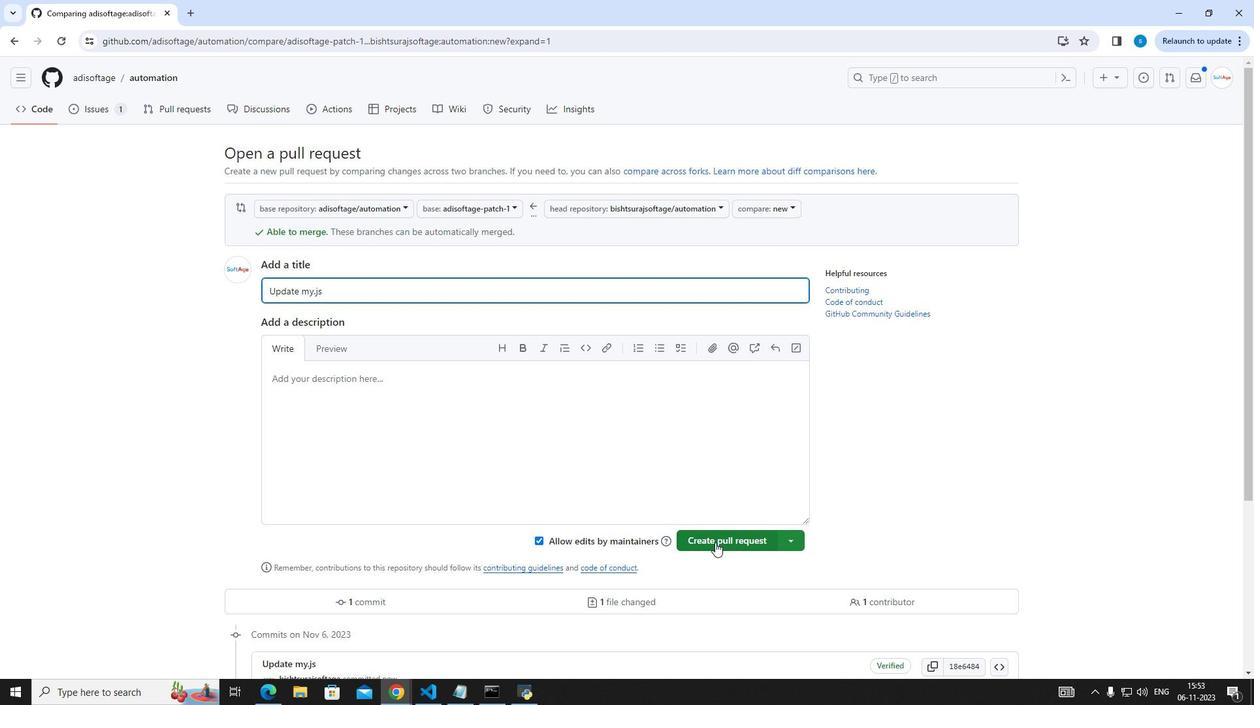 
Action: Mouse moved to (494, 539)
Screenshot: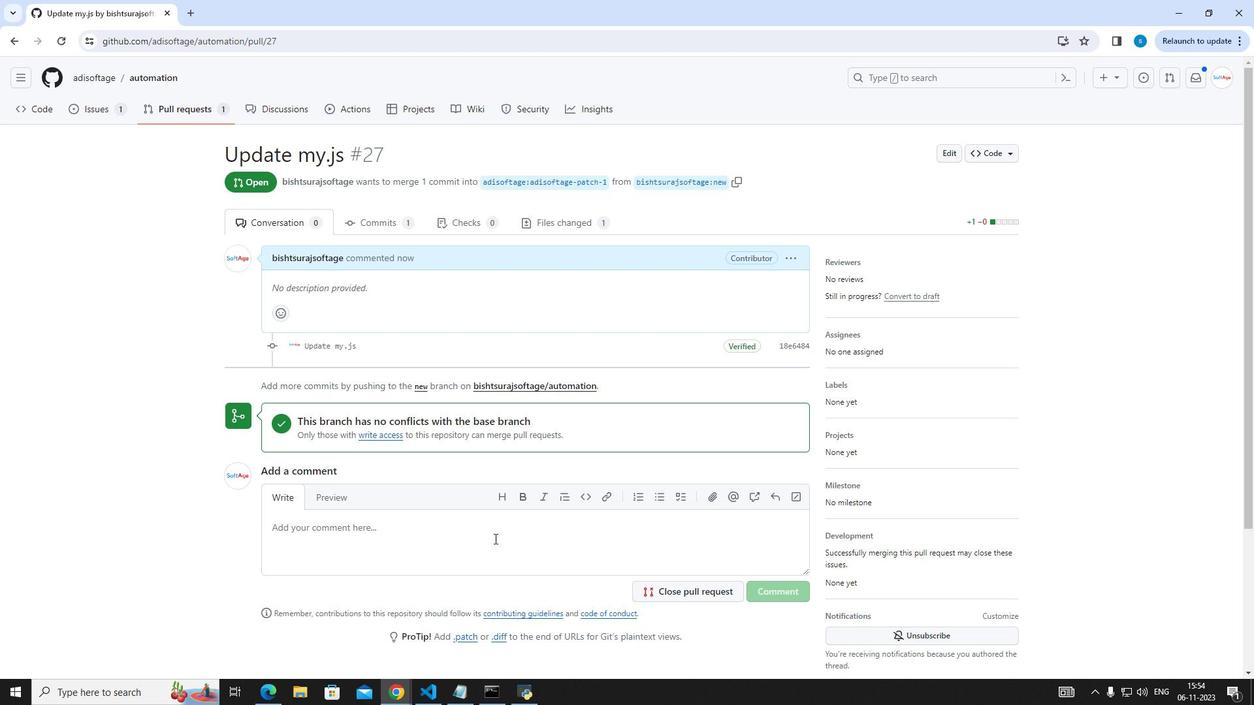 
Action: Mouse pressed left at (494, 539)
Screenshot: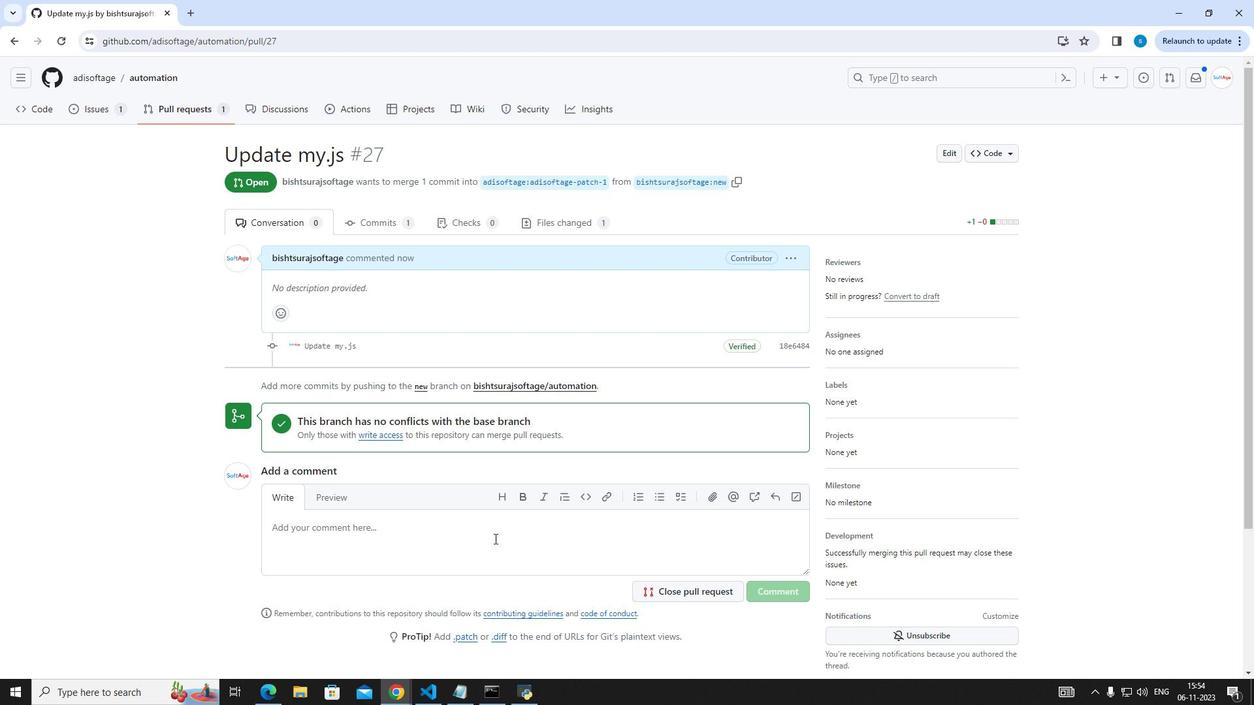 
Action: Key pressed <Key.shift_r>Please<Key.space>merge<Key.space>it<Key.space>s<Key.backspace>as<Key.space>sooo<Key.backspace>n<Key.space>as<Key.space>possible
Screenshot: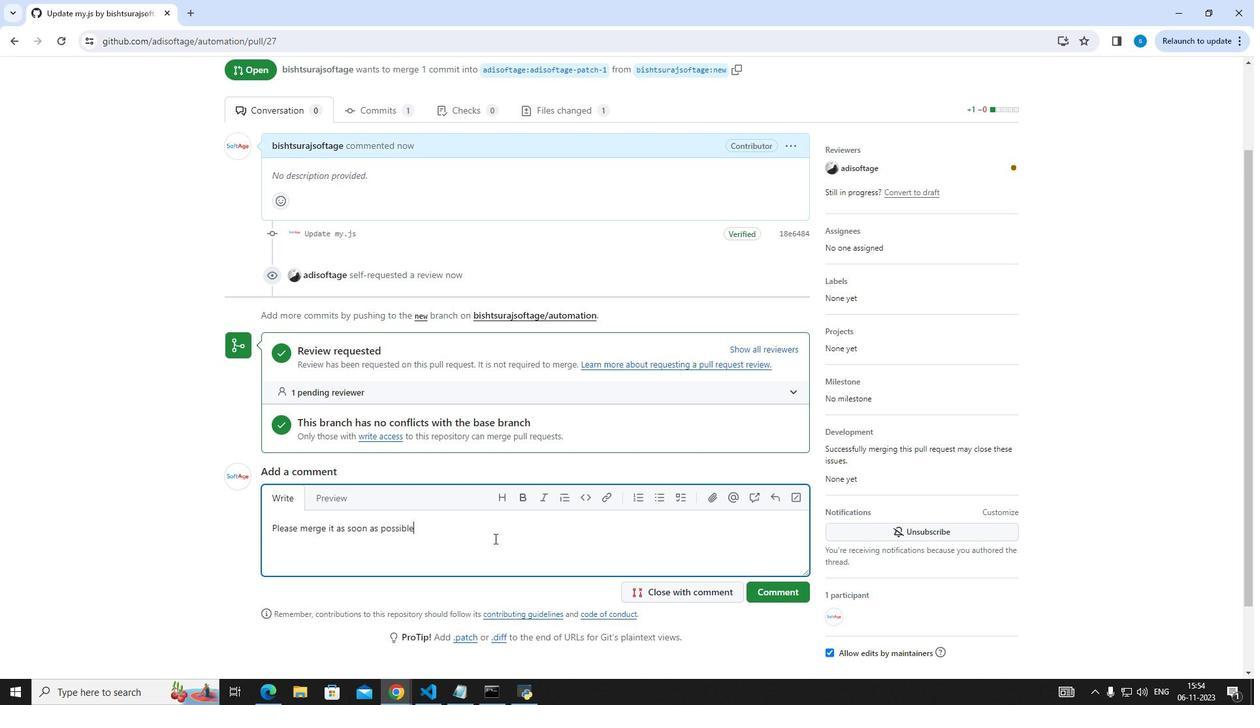 
Action: Mouse moved to (778, 596)
Screenshot: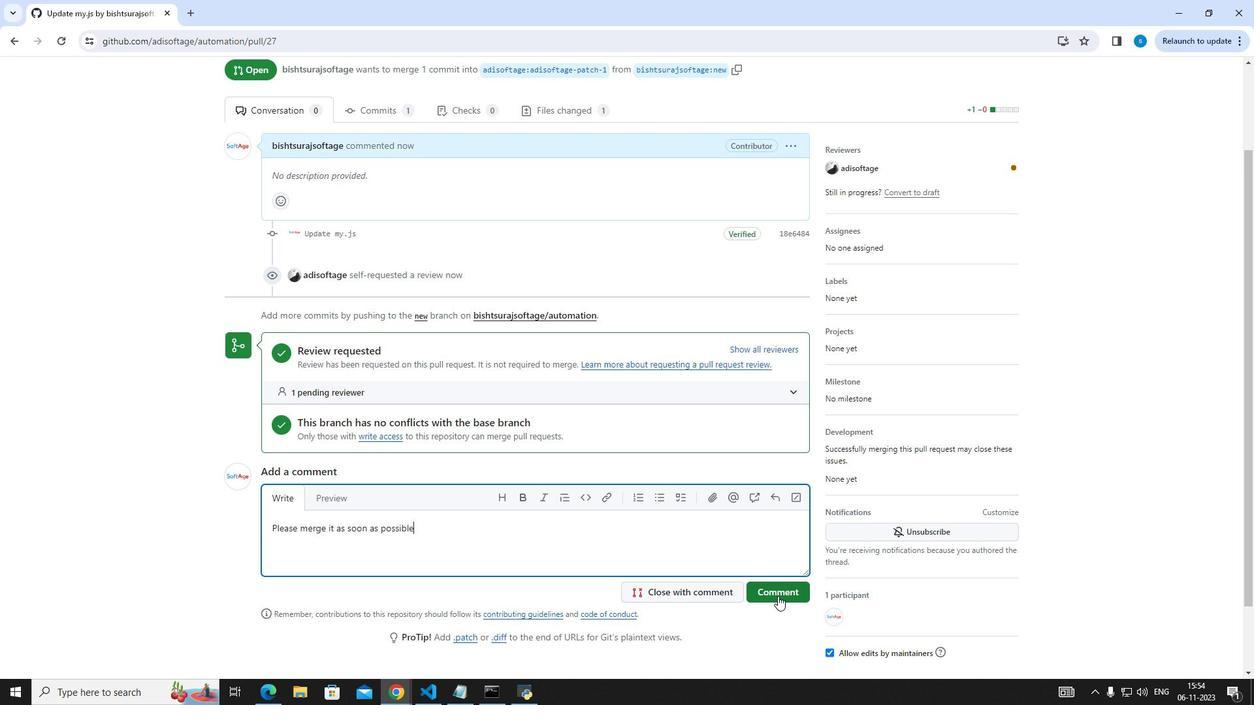 
Action: Mouse pressed left at (778, 596)
Screenshot: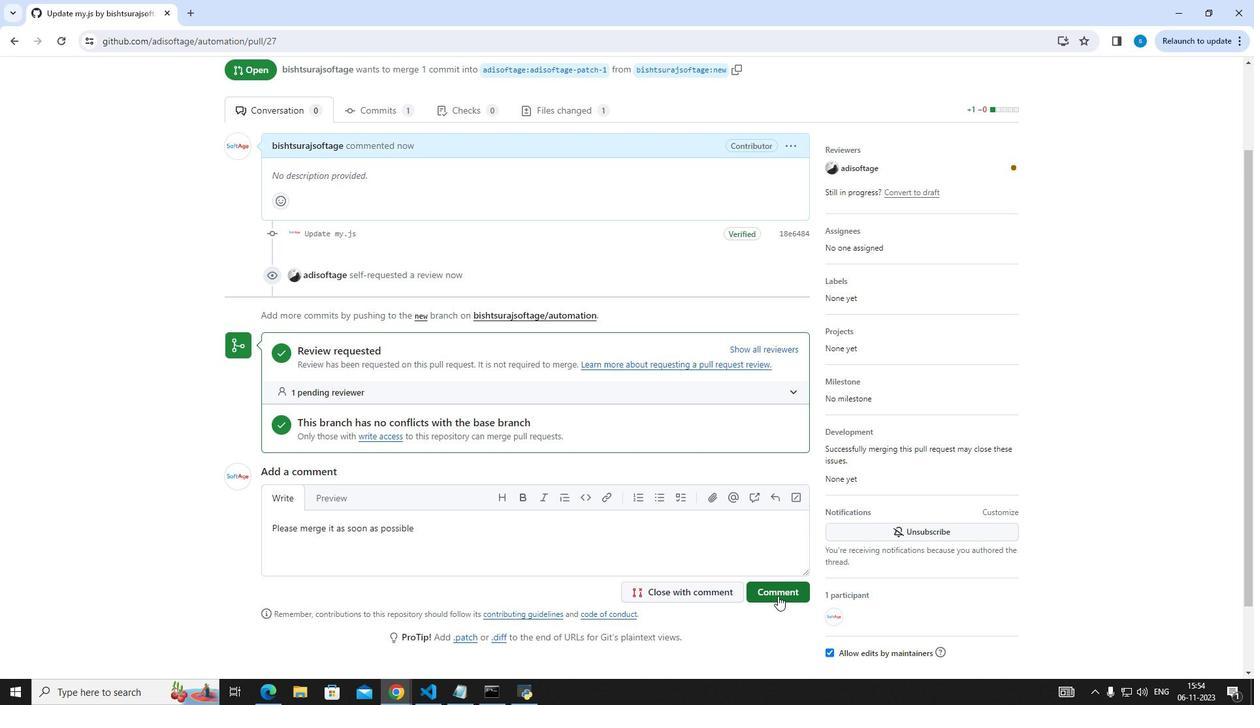 
Action: Mouse moved to (207, 360)
Screenshot: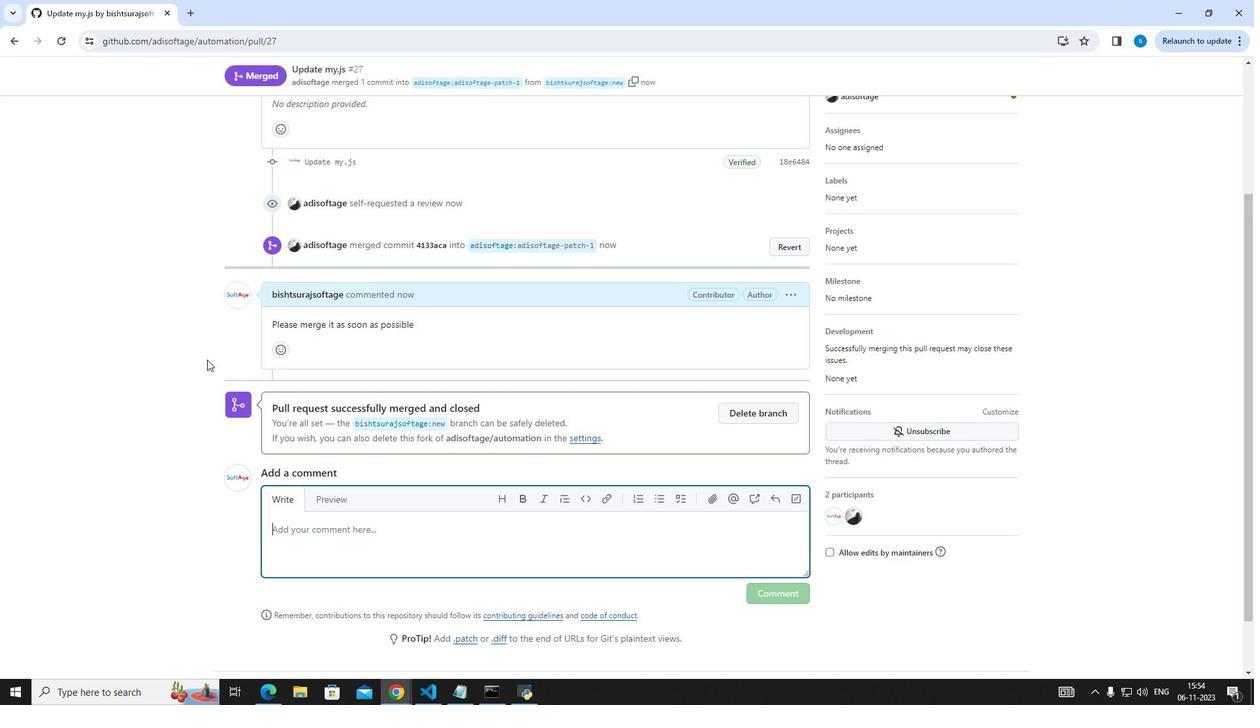 
Action: Mouse scrolled (207, 360) with delta (0, 0)
Screenshot: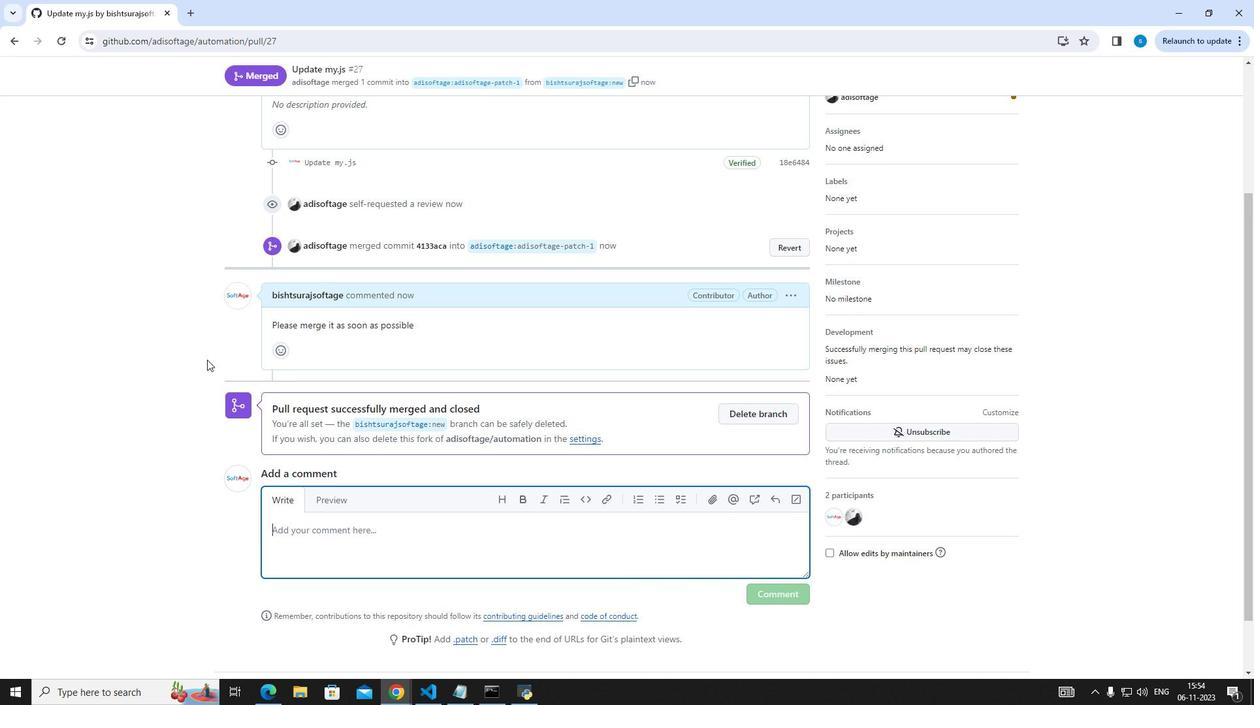 
Action: Mouse scrolled (207, 360) with delta (0, 0)
Screenshot: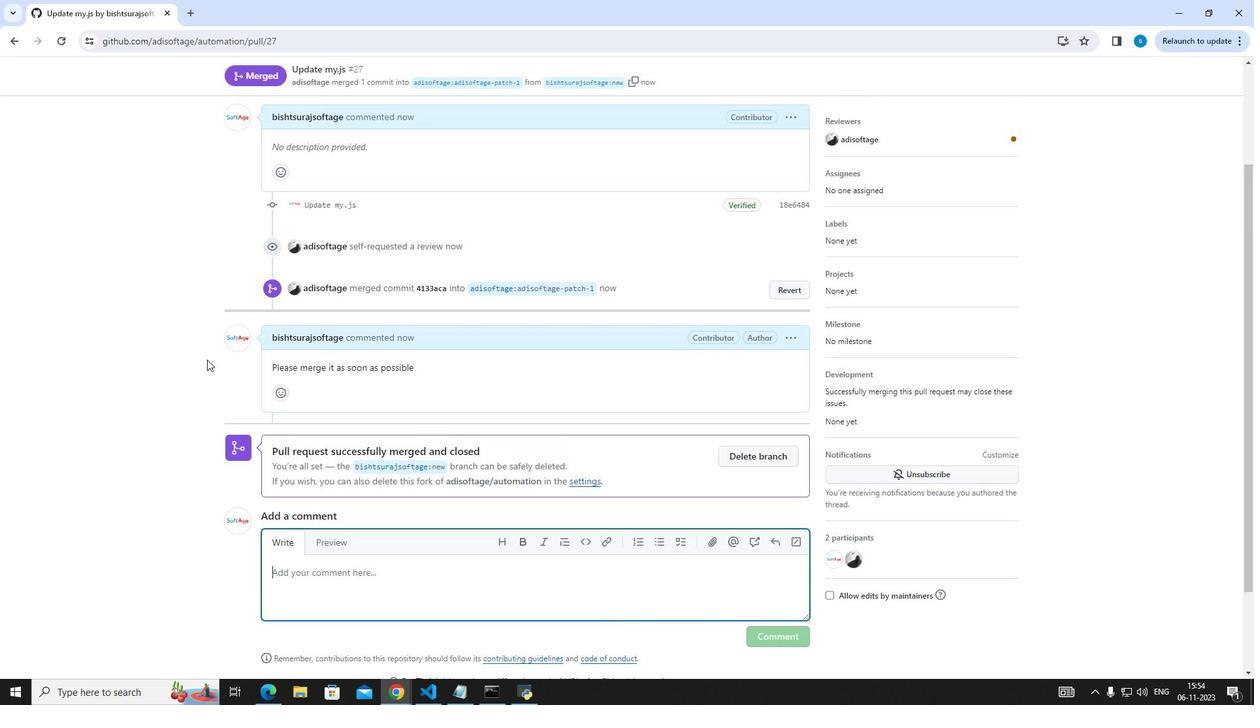 
